 Task: For heading Use Spectral with blue  colour & bold.  font size for heading22,  'Change the font style of data to'Spectral and font size to 14,  Change the alignment of both headline & data to Align left In the sheet  CashFlow logbookbook
Action: Mouse moved to (37, 148)
Screenshot: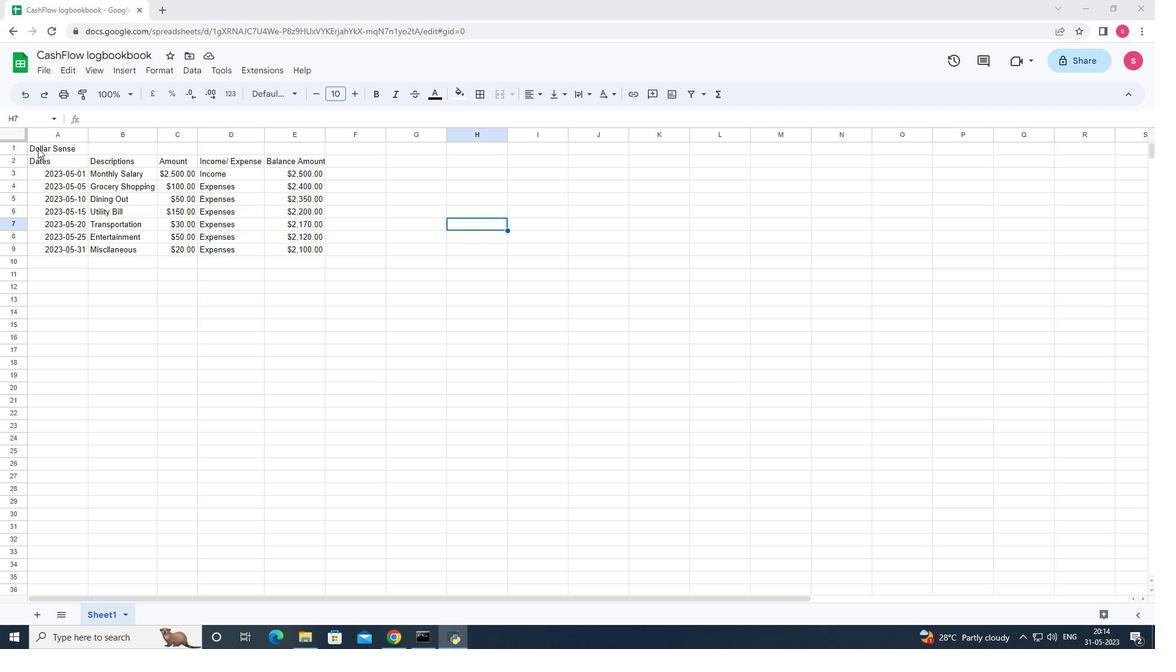 
Action: Mouse pressed left at (37, 148)
Screenshot: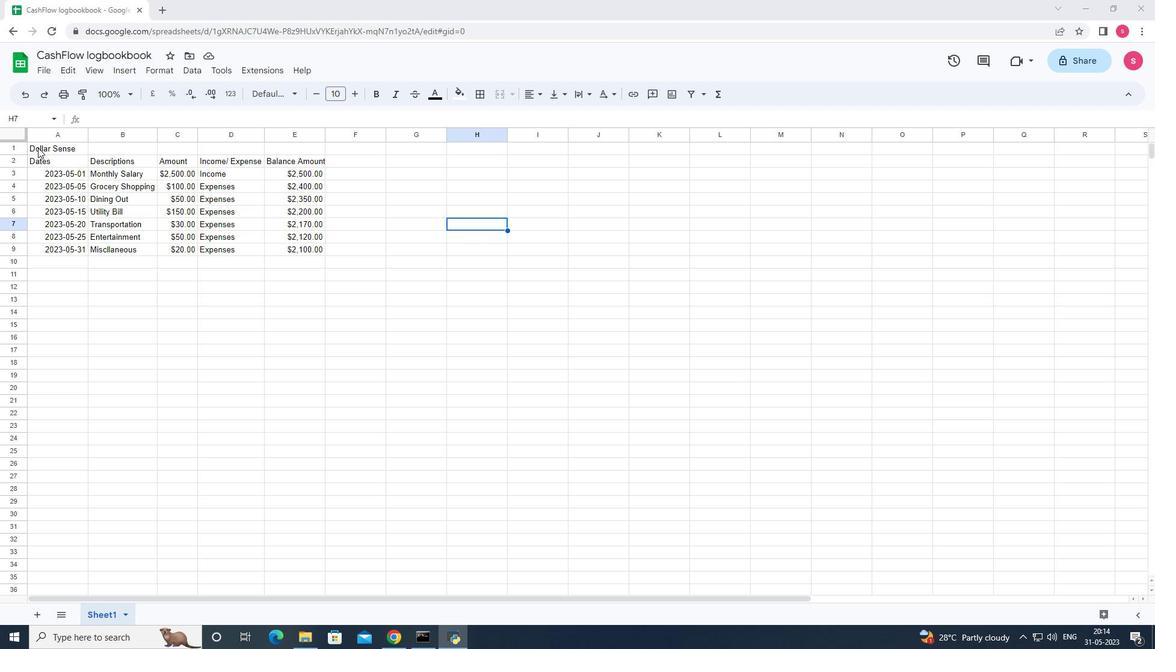 
Action: Mouse moved to (278, 95)
Screenshot: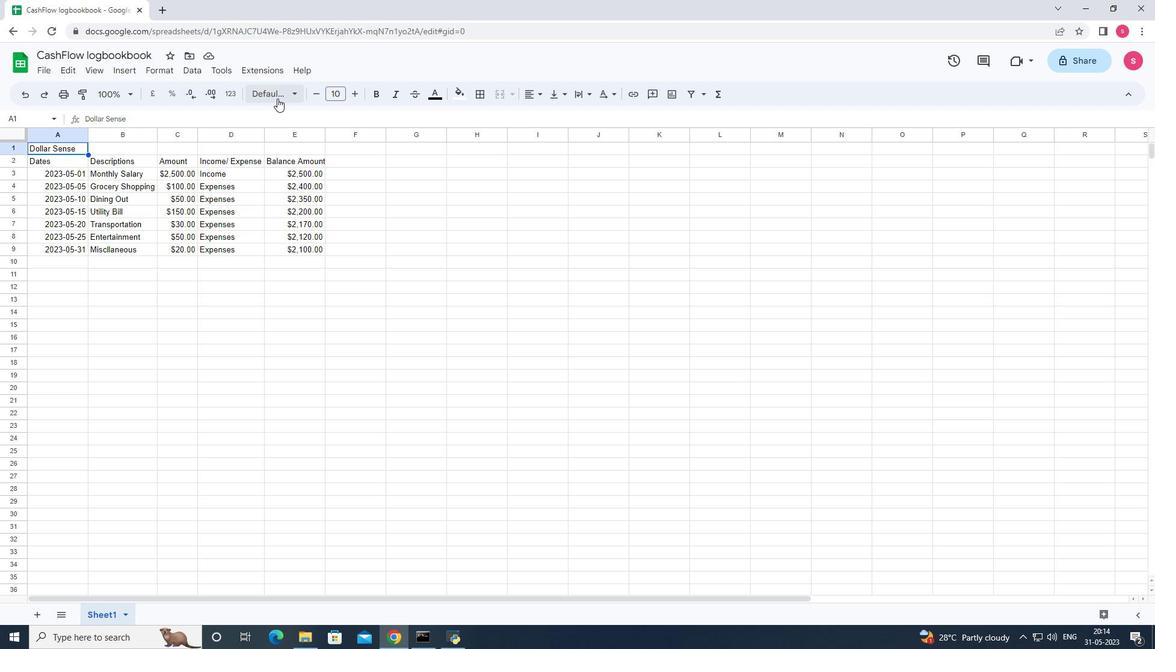 
Action: Mouse pressed left at (278, 95)
Screenshot: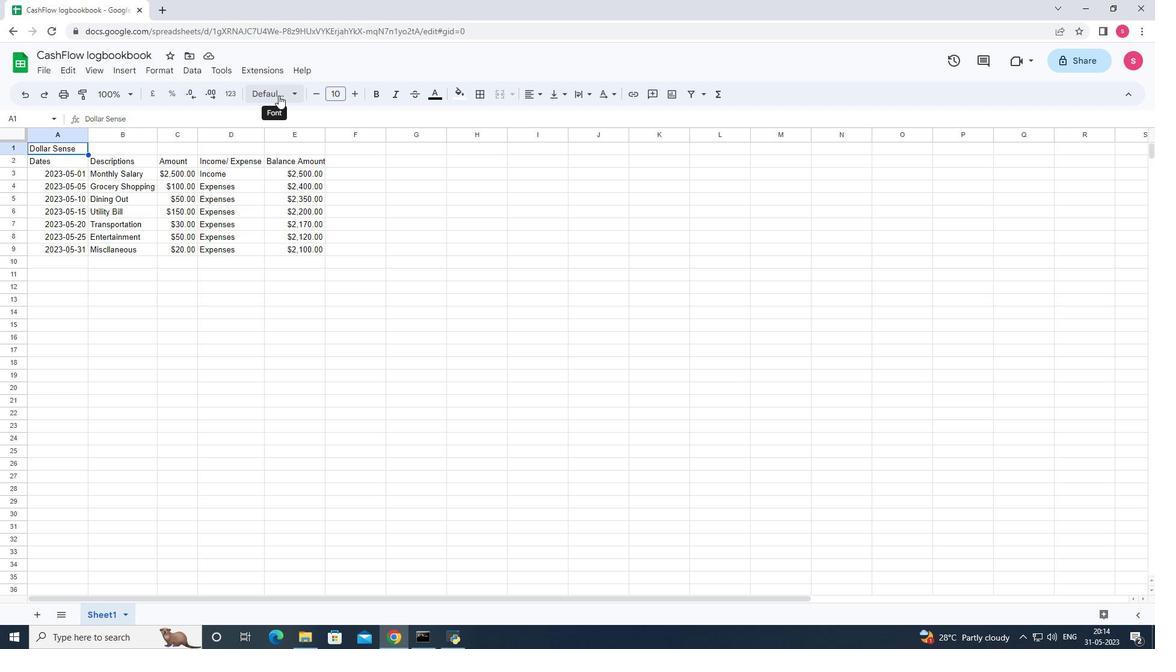 
Action: Mouse moved to (320, 369)
Screenshot: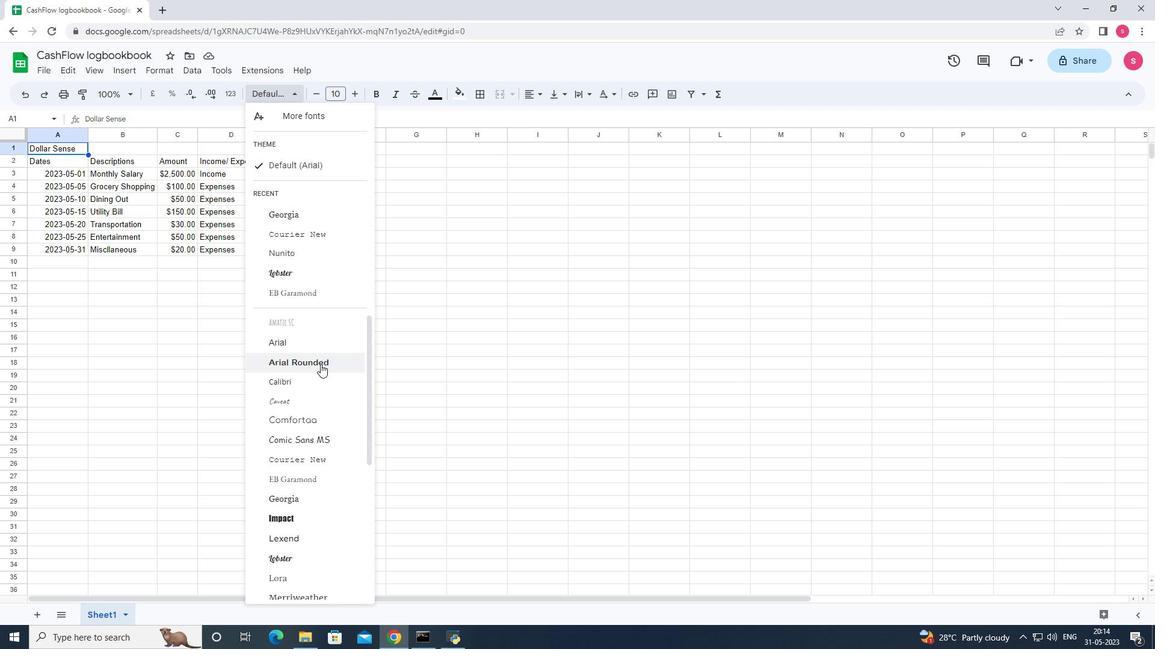 
Action: Mouse scrolled (320, 368) with delta (0, 0)
Screenshot: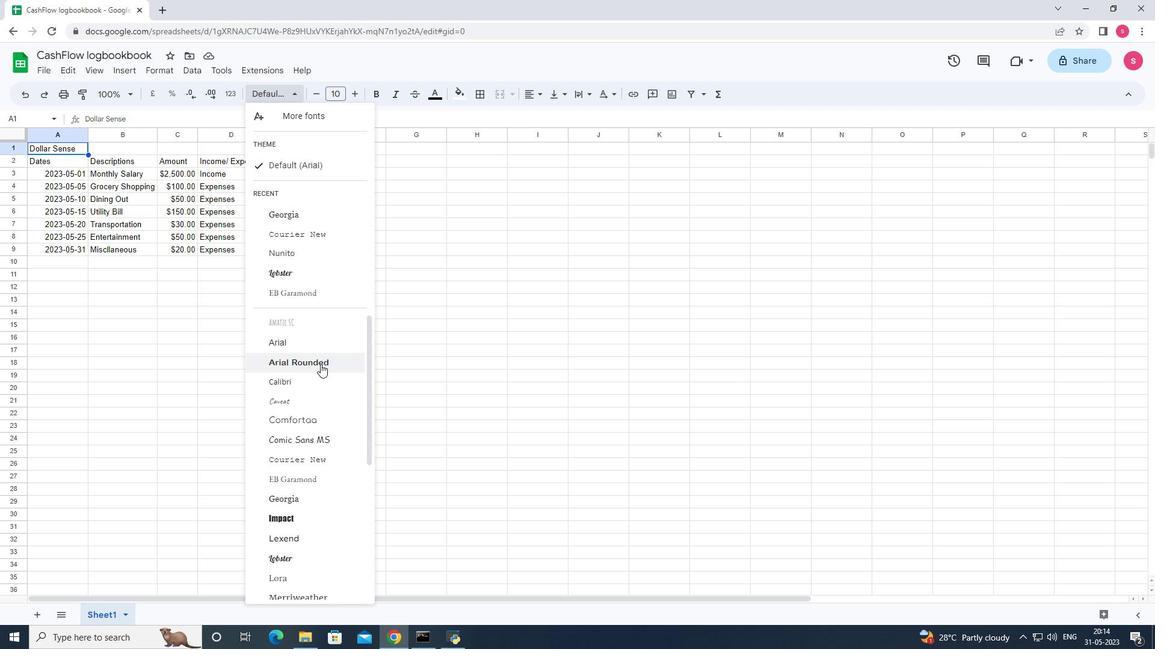 
Action: Mouse moved to (320, 398)
Screenshot: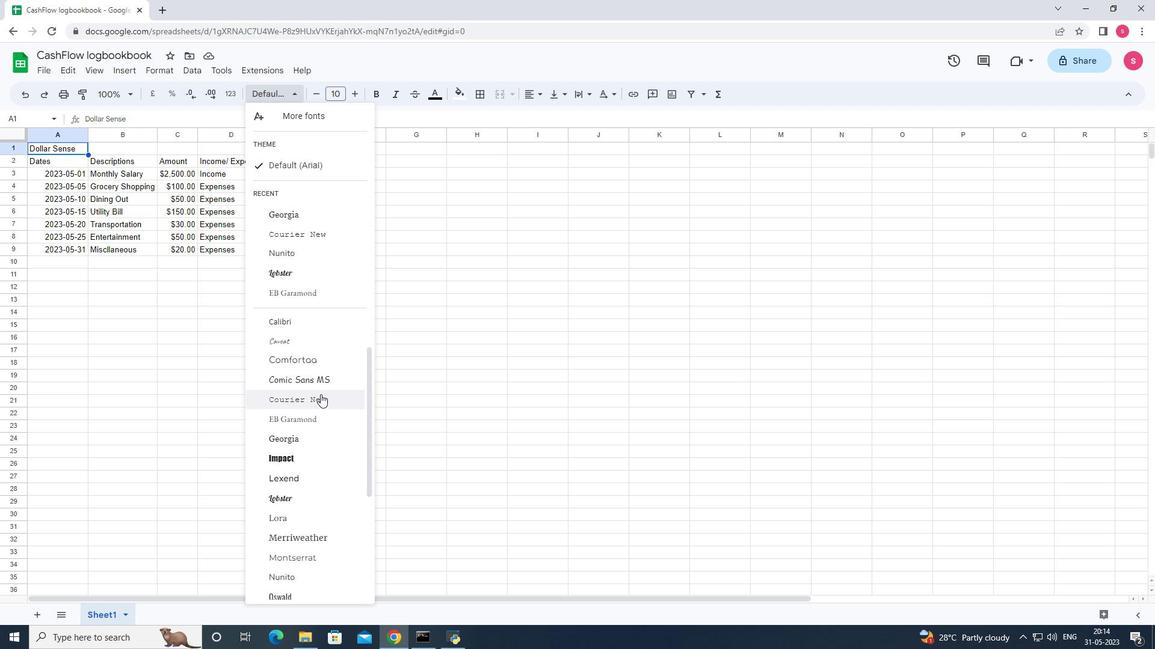 
Action: Mouse scrolled (320, 397) with delta (0, 0)
Screenshot: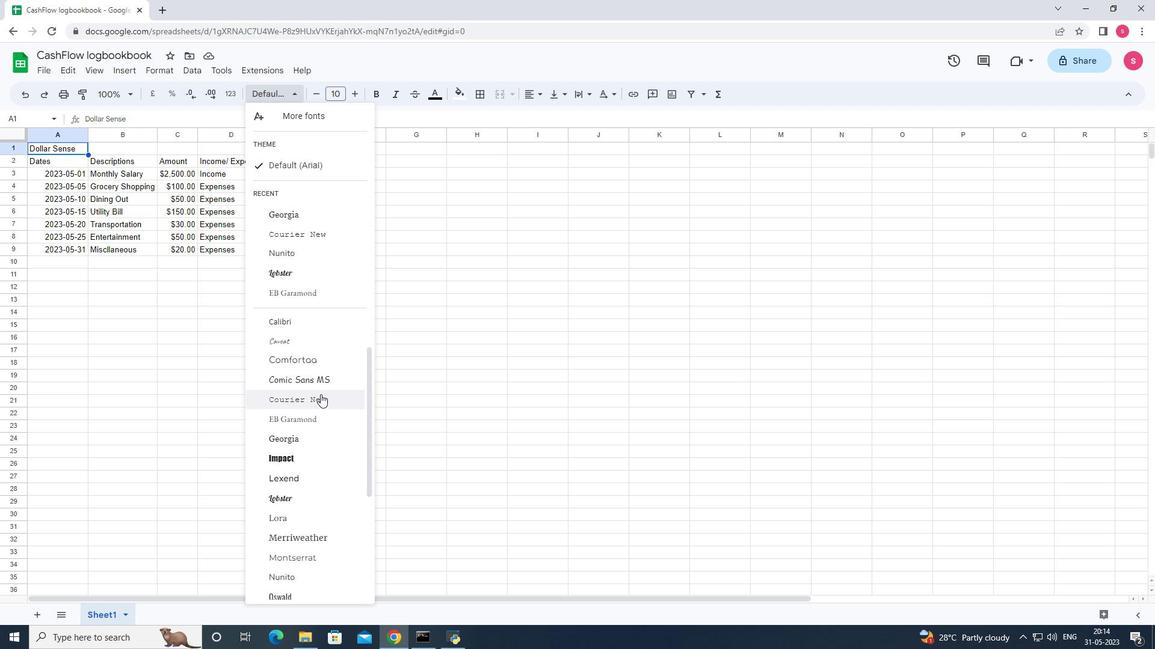 
Action: Mouse moved to (320, 414)
Screenshot: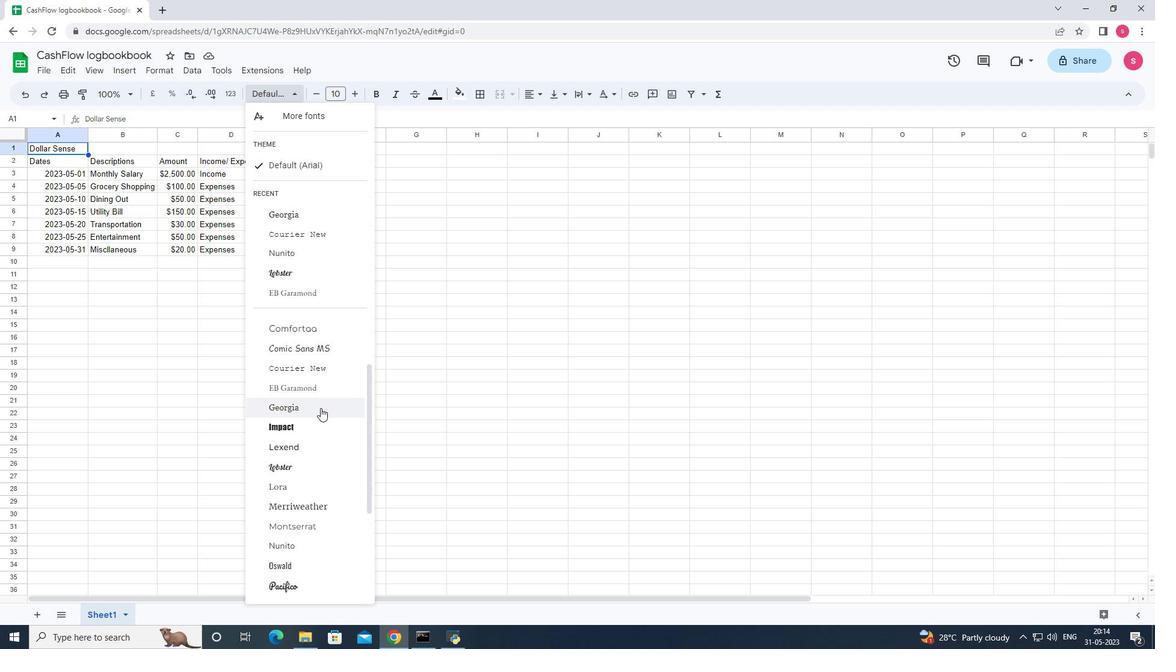 
Action: Mouse scrolled (320, 414) with delta (0, 0)
Screenshot: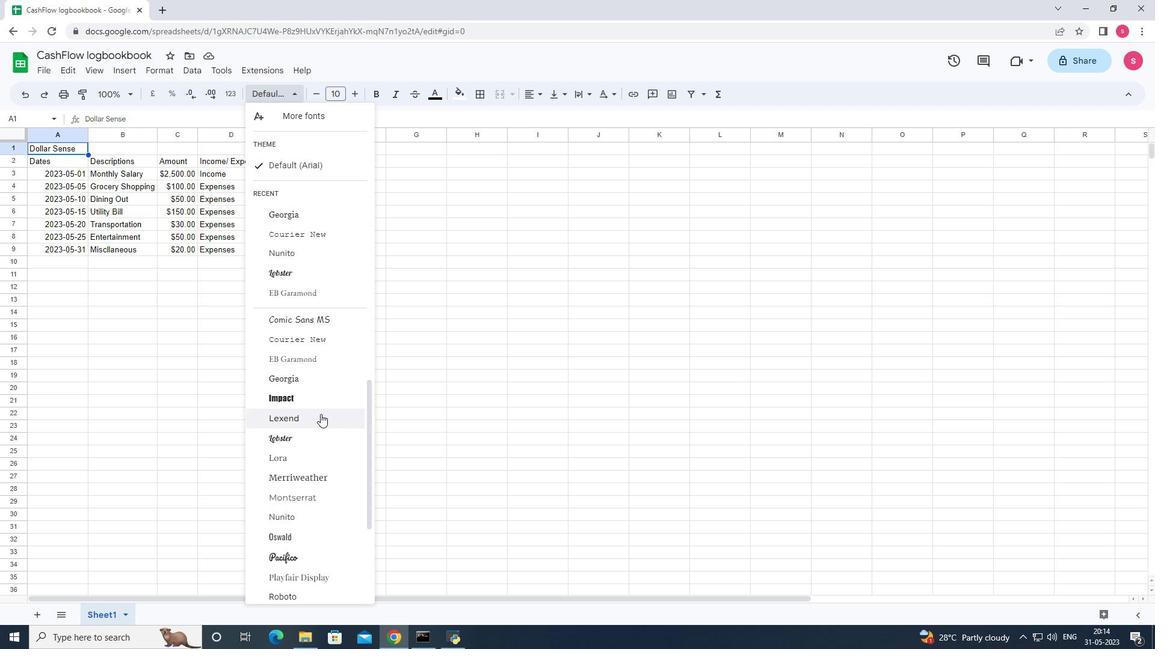 
Action: Mouse scrolled (320, 414) with delta (0, 0)
Screenshot: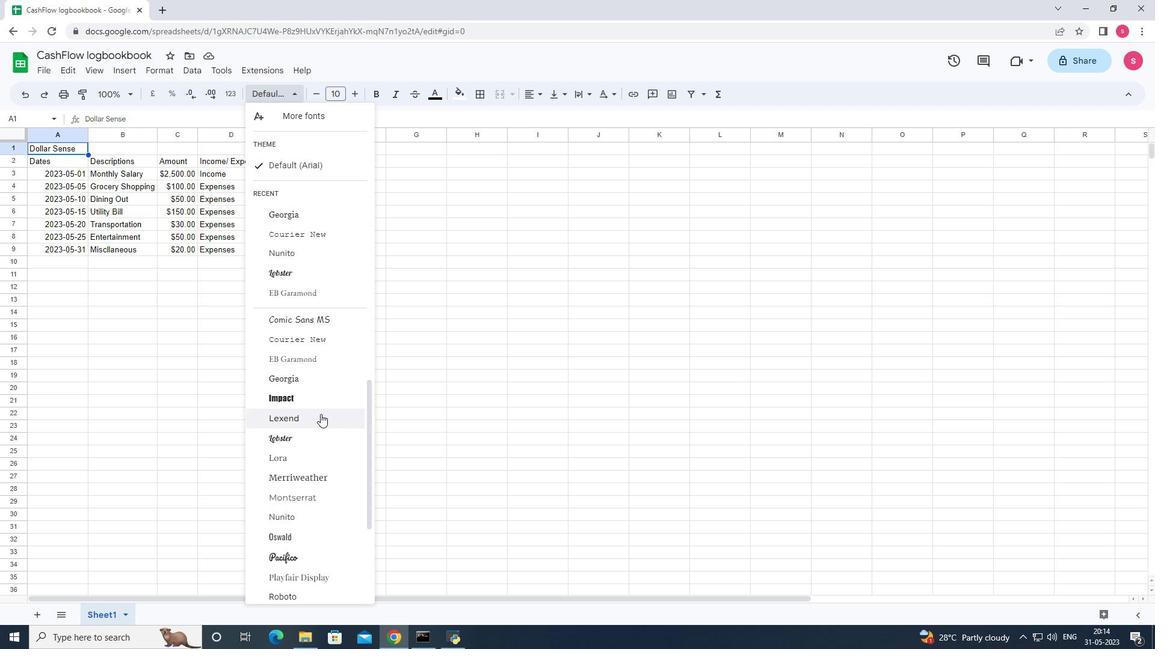 
Action: Mouse moved to (320, 414)
Screenshot: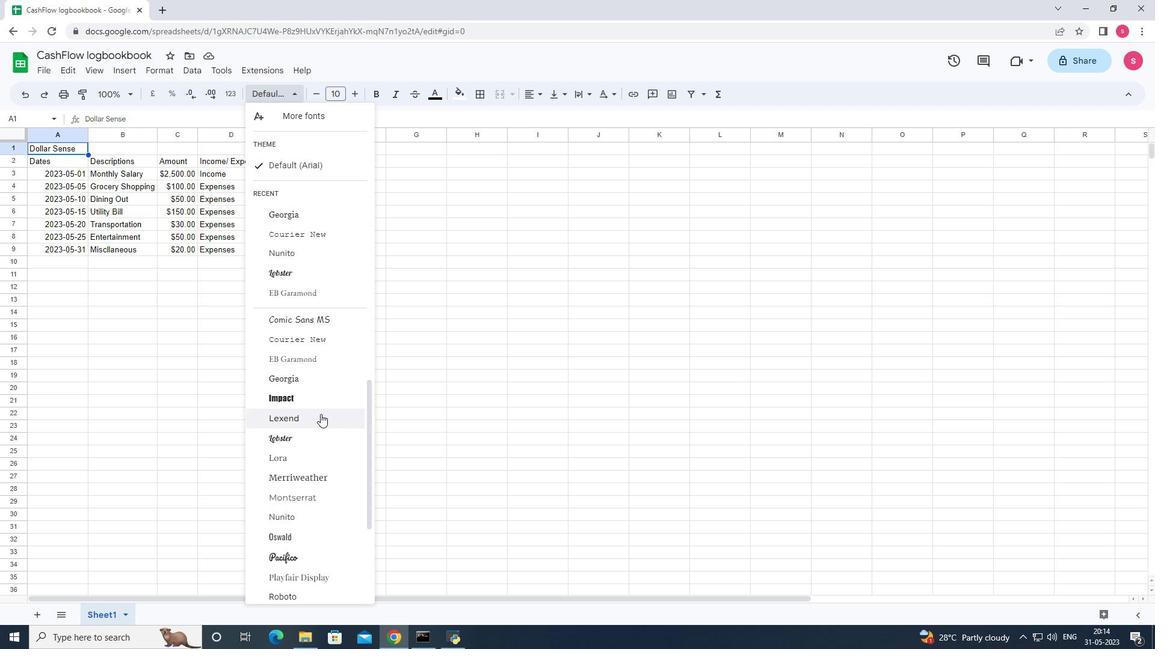 
Action: Mouse scrolled (320, 414) with delta (0, 0)
Screenshot: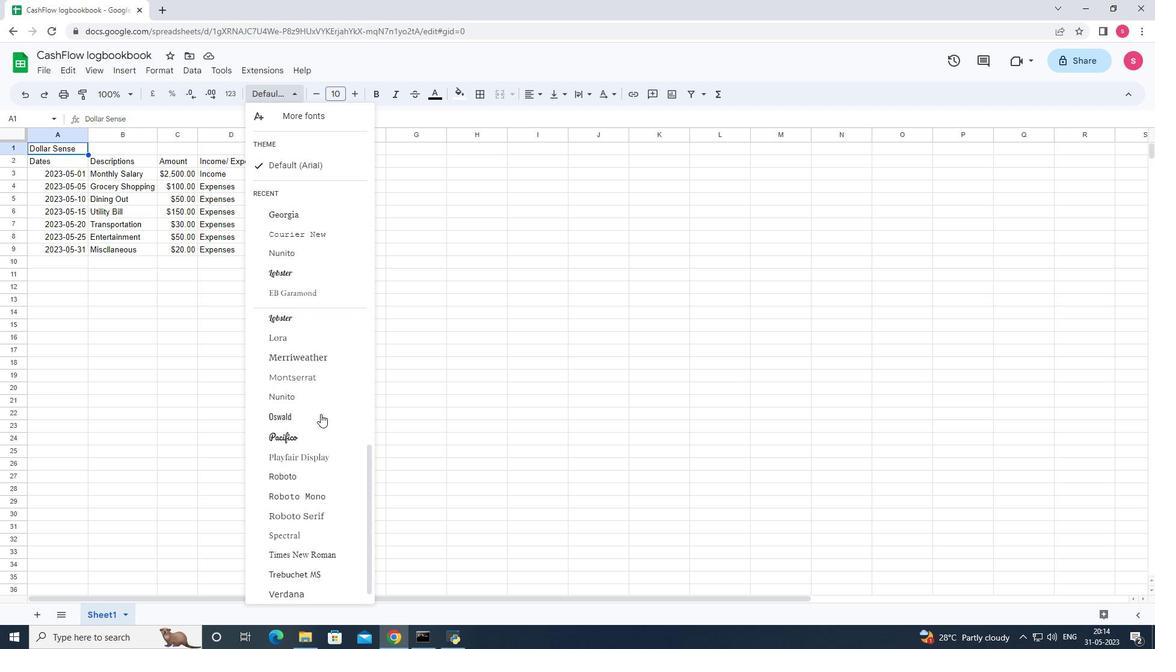
Action: Mouse moved to (302, 533)
Screenshot: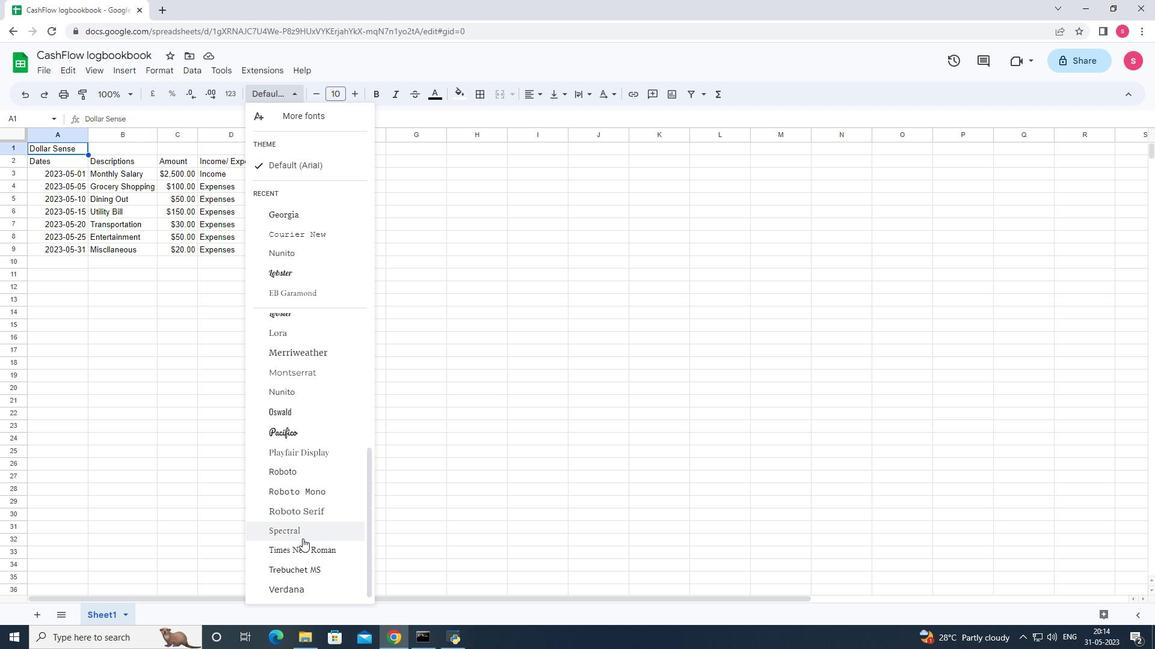 
Action: Mouse pressed left at (302, 533)
Screenshot: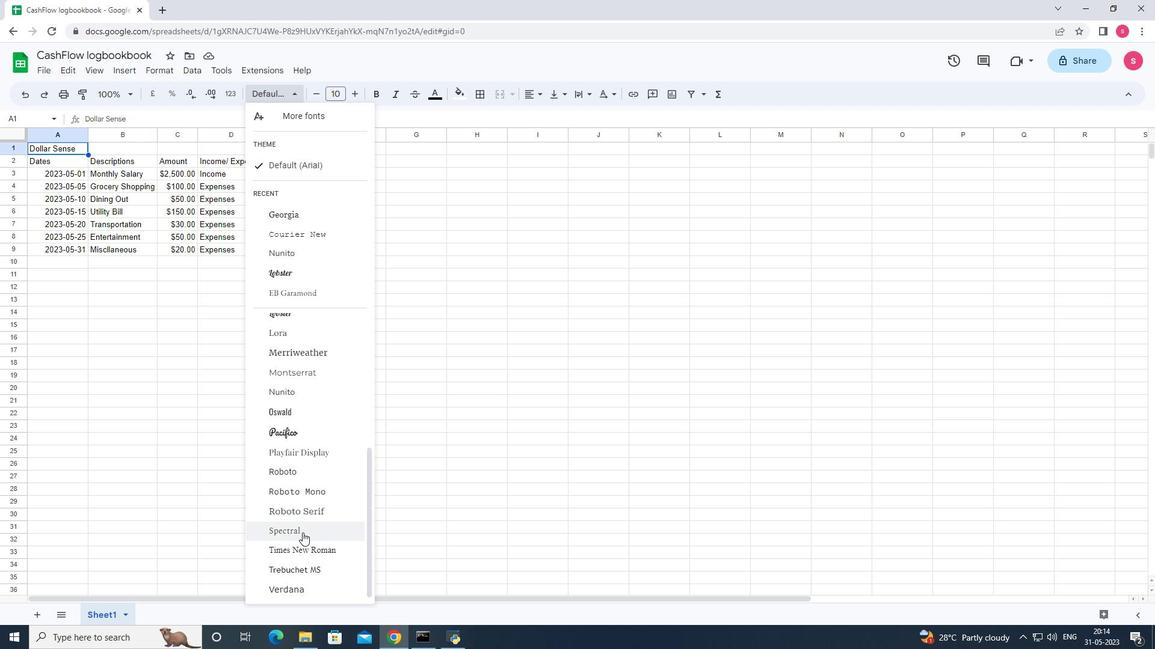 
Action: Mouse moved to (436, 100)
Screenshot: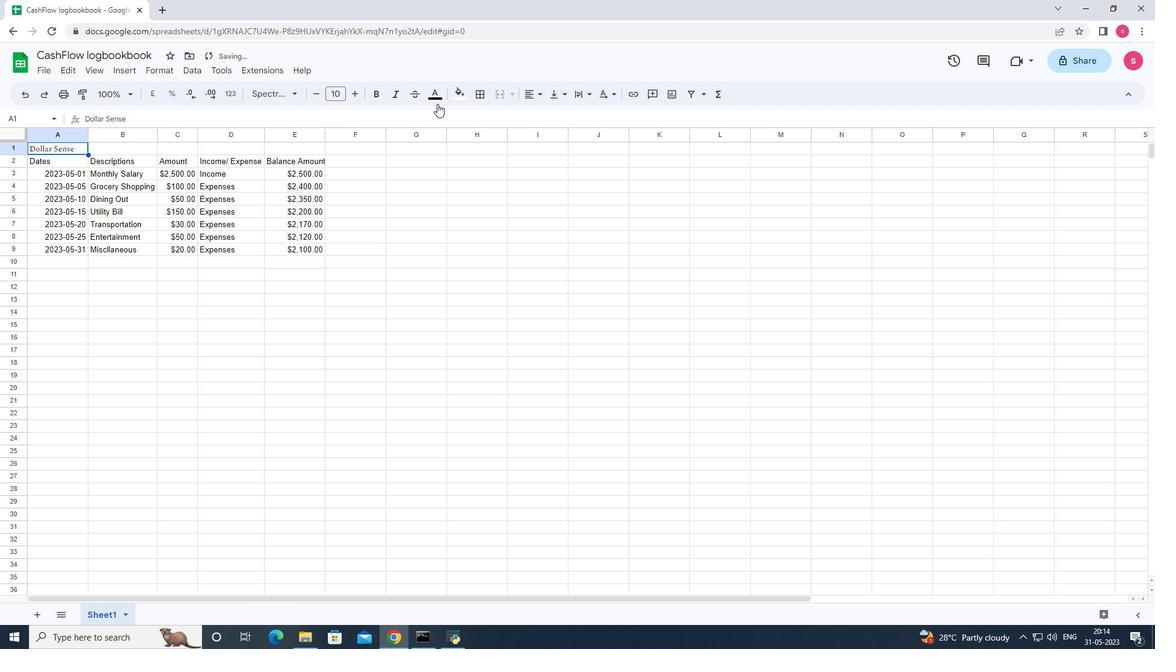 
Action: Mouse pressed left at (436, 100)
Screenshot: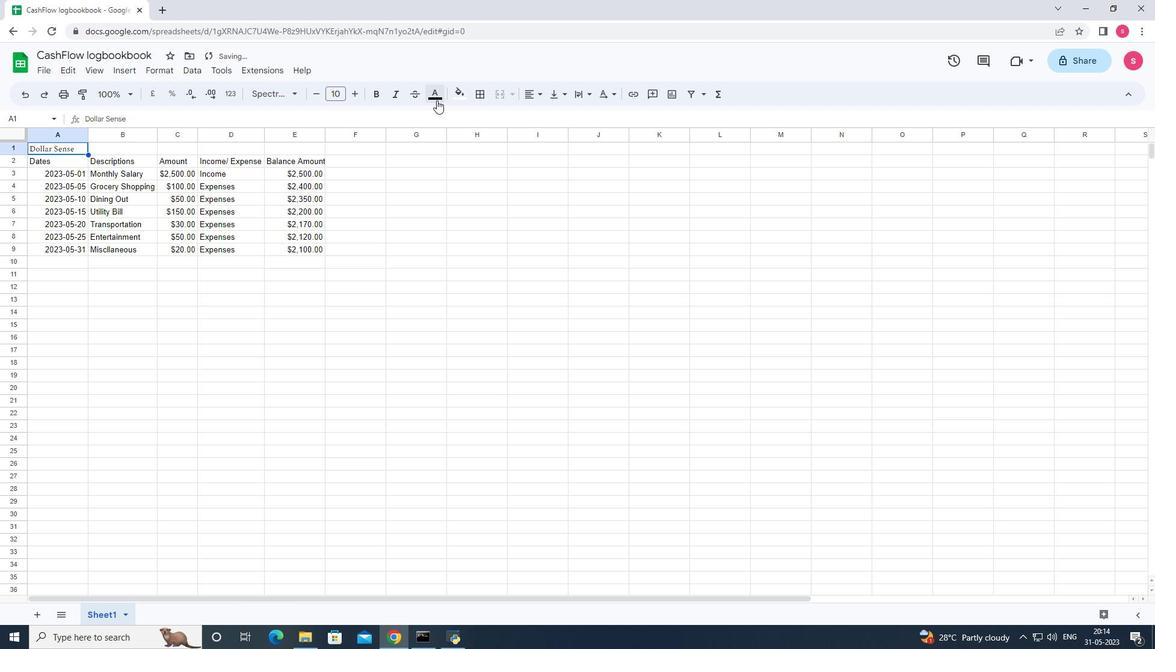 
Action: Mouse moved to (527, 148)
Screenshot: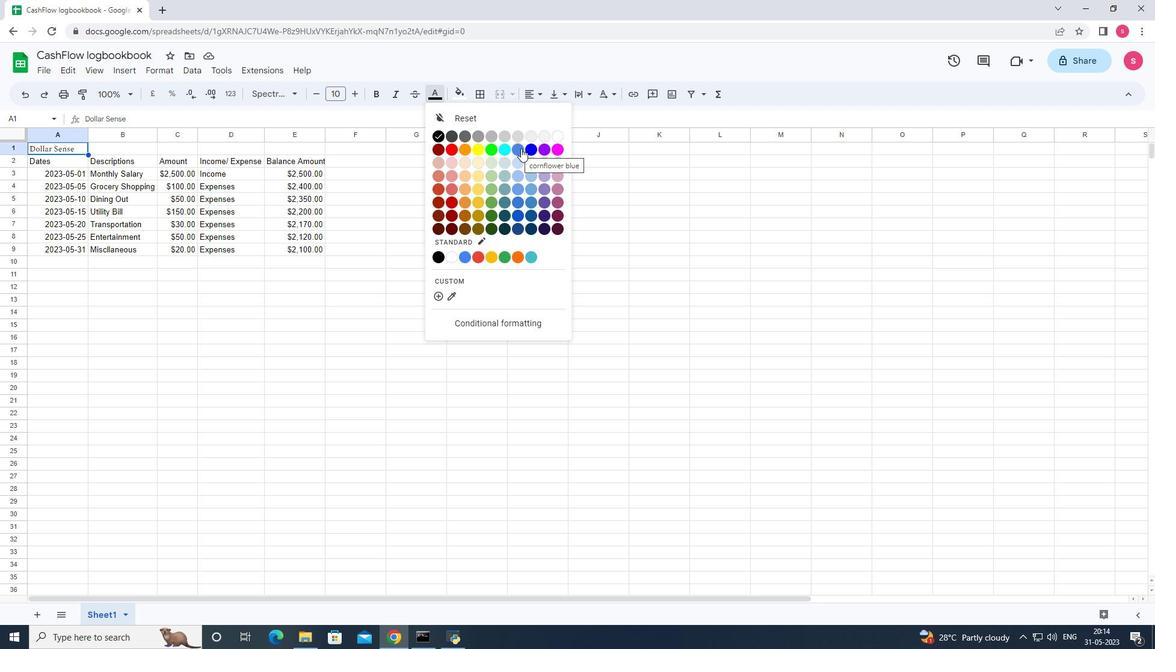 
Action: Mouse pressed left at (527, 148)
Screenshot: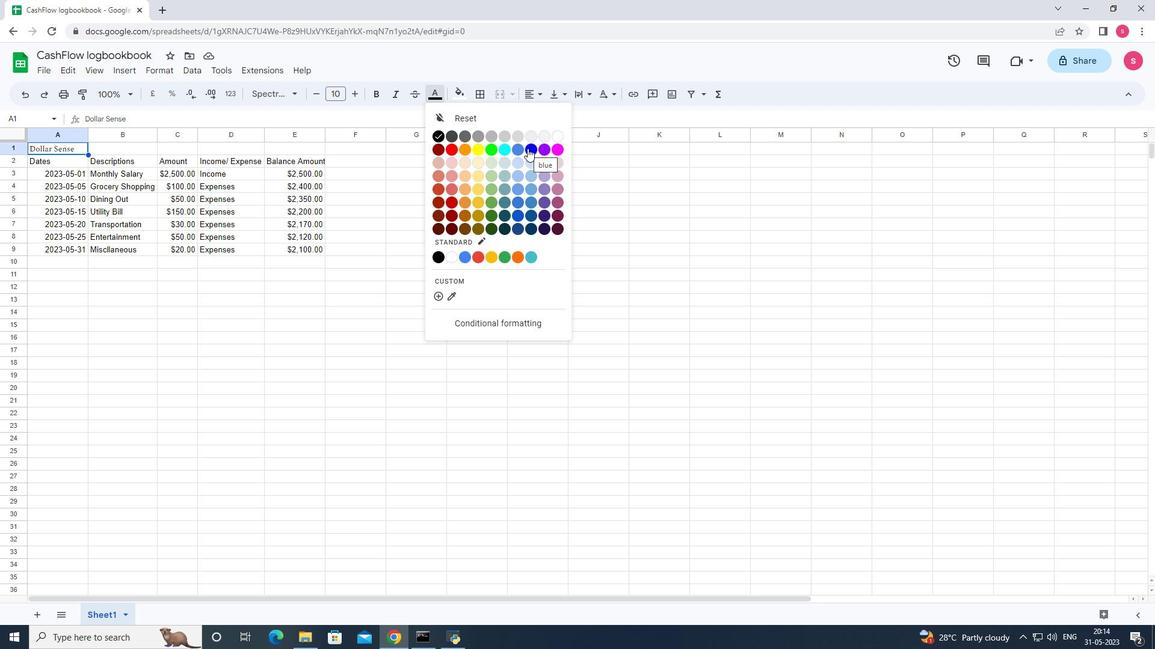 
Action: Mouse moved to (163, 73)
Screenshot: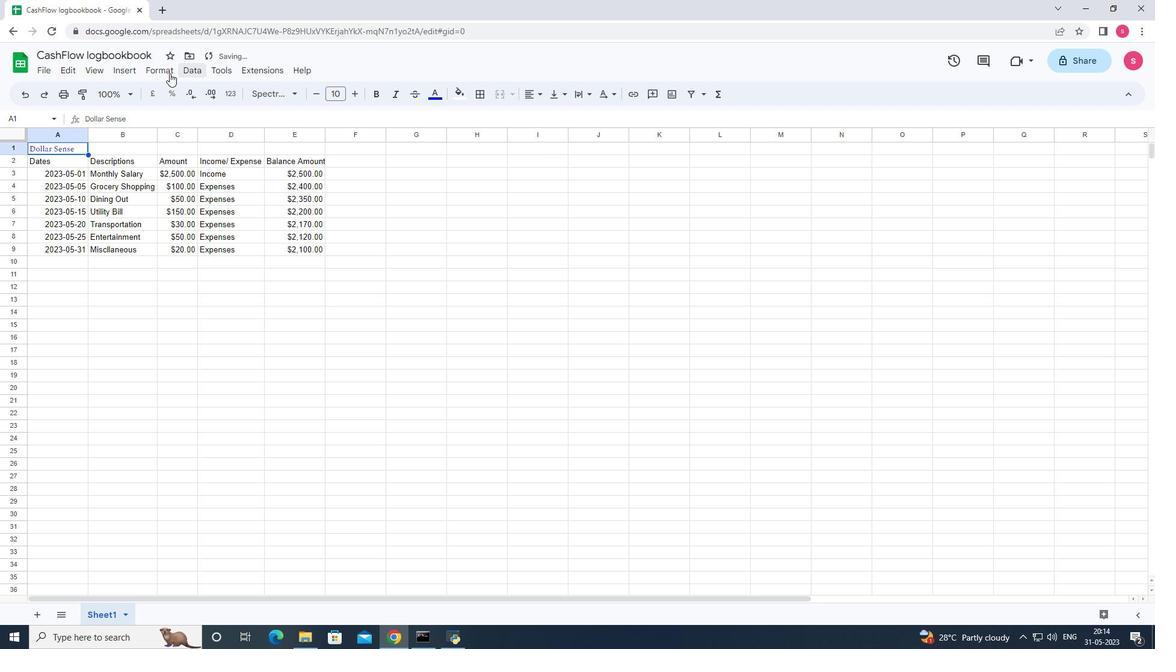 
Action: Mouse pressed left at (163, 73)
Screenshot: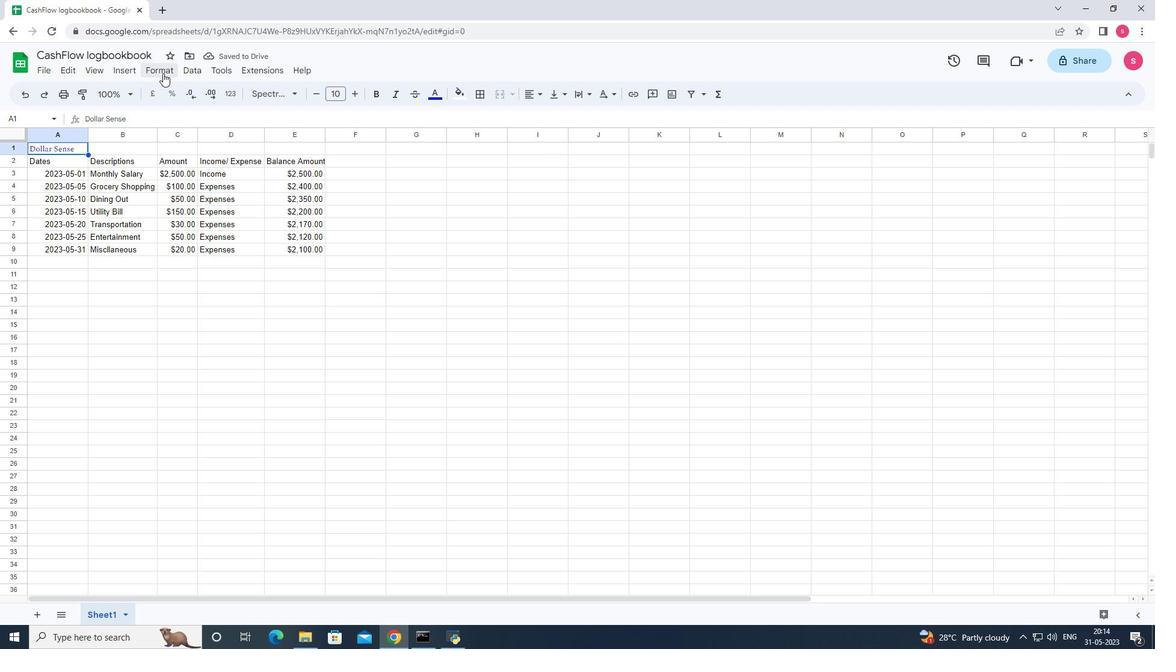 
Action: Mouse moved to (176, 137)
Screenshot: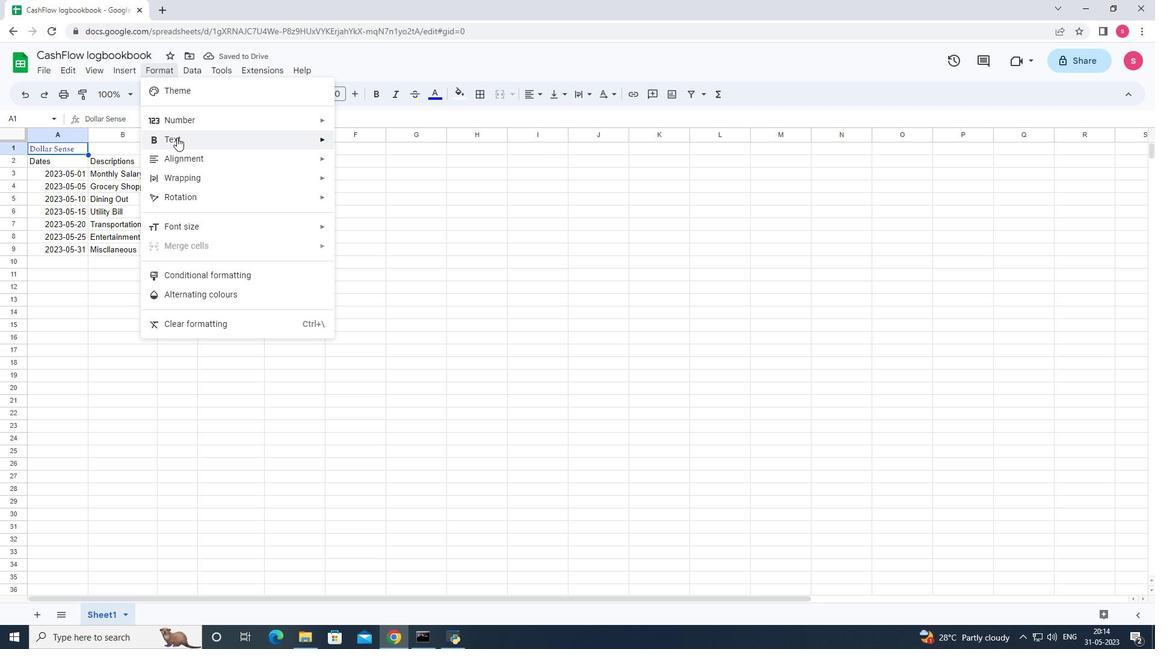 
Action: Mouse pressed left at (176, 137)
Screenshot: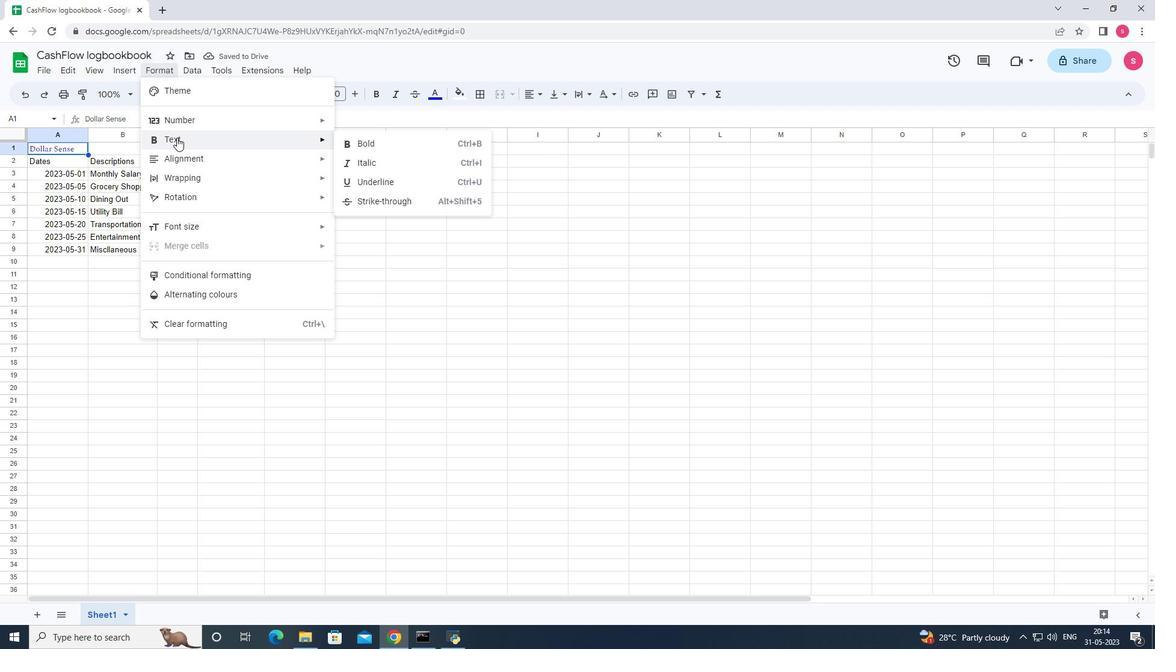 
Action: Mouse moved to (377, 136)
Screenshot: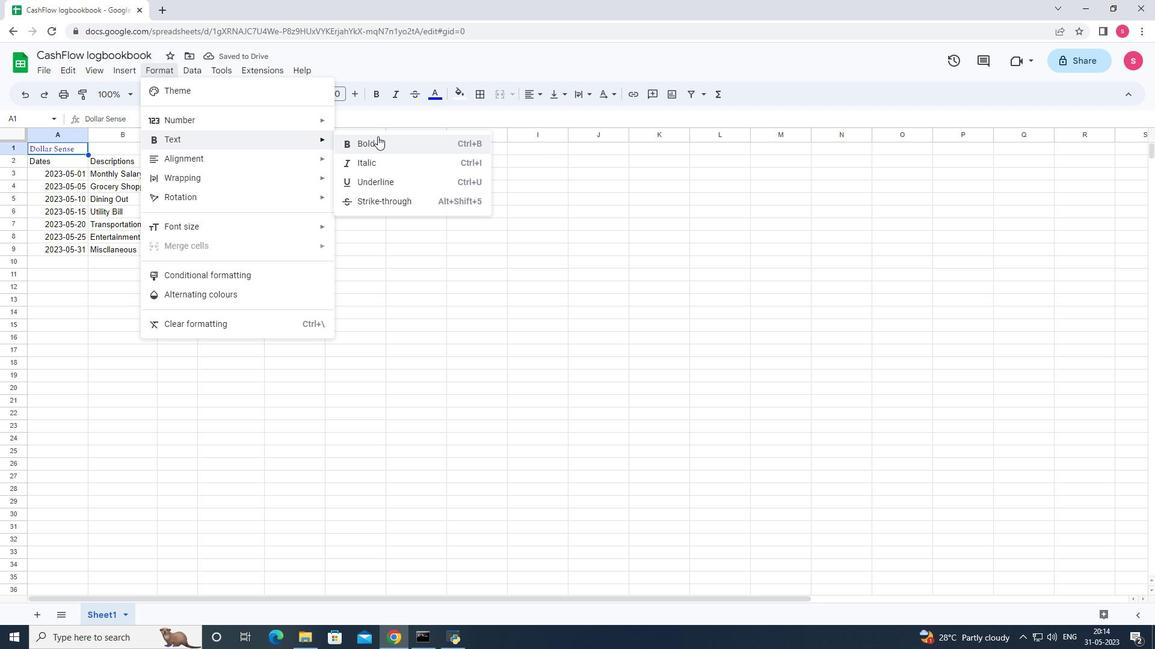 
Action: Mouse pressed left at (377, 136)
Screenshot: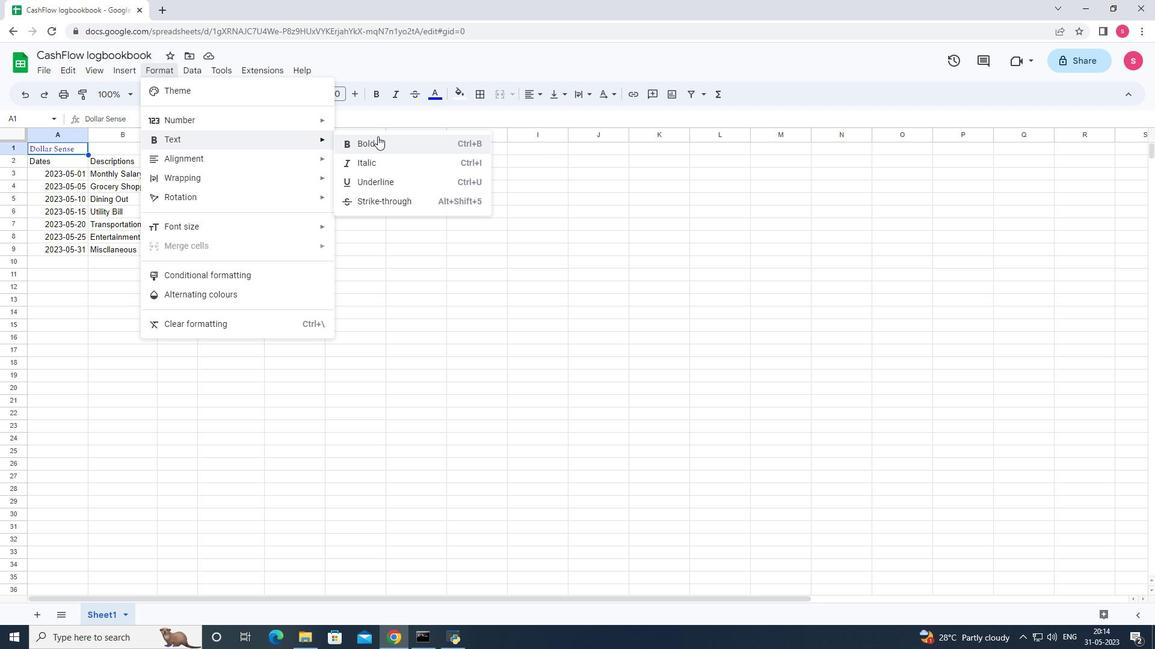 
Action: Mouse moved to (355, 96)
Screenshot: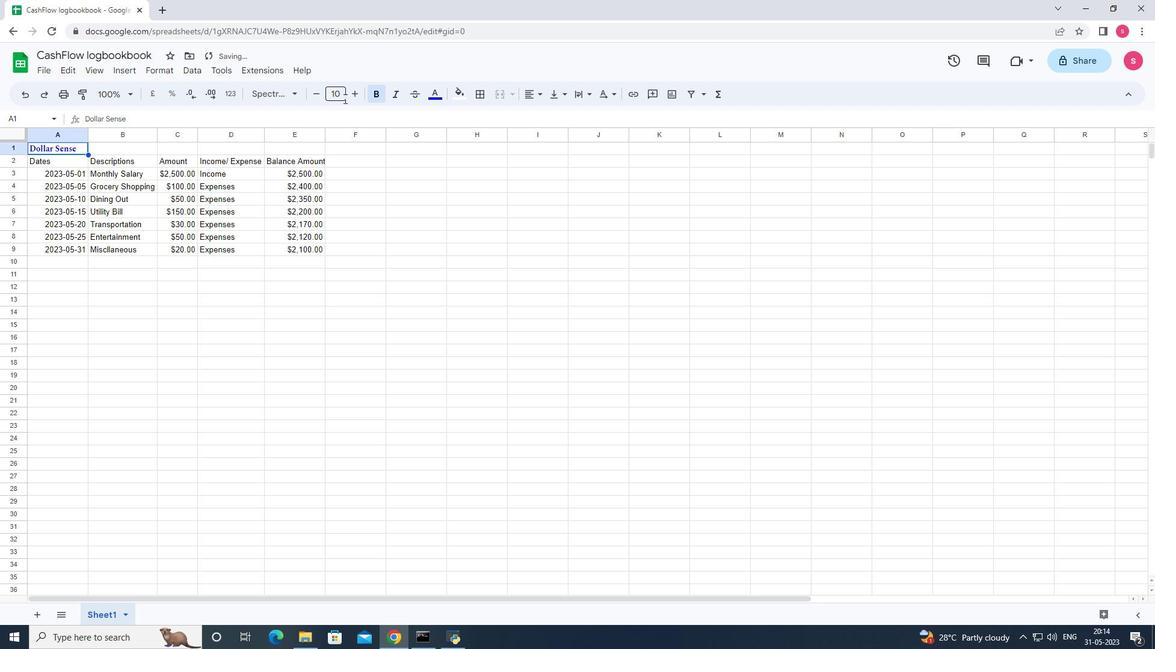 
Action: Mouse pressed left at (355, 96)
Screenshot: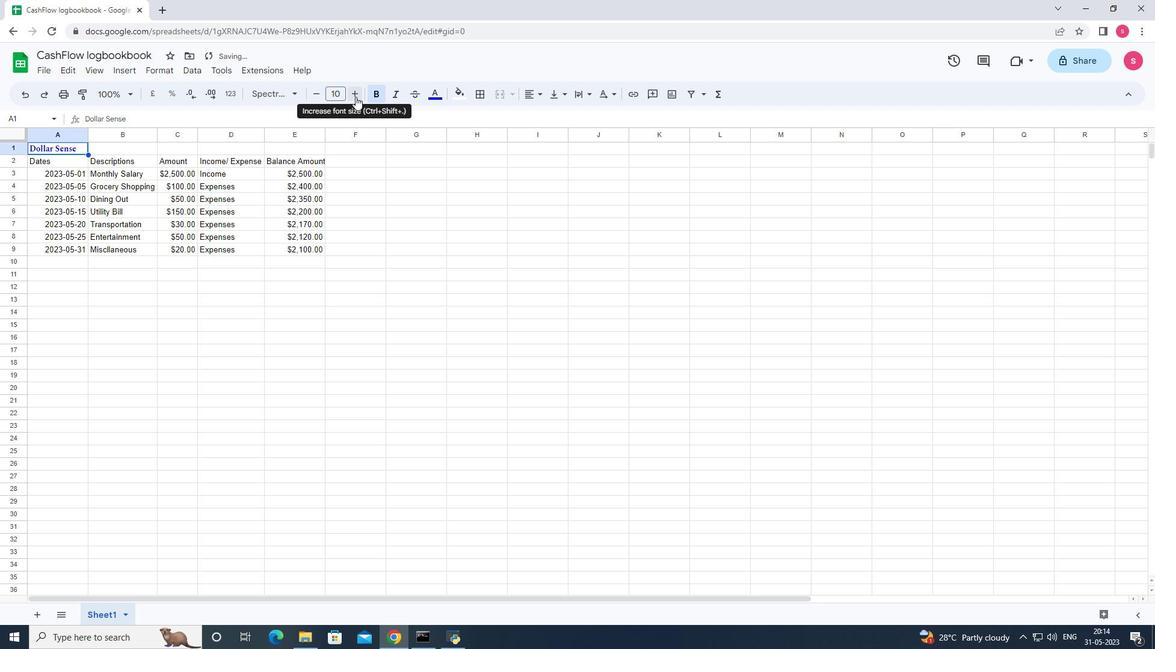 
Action: Mouse pressed left at (355, 96)
Screenshot: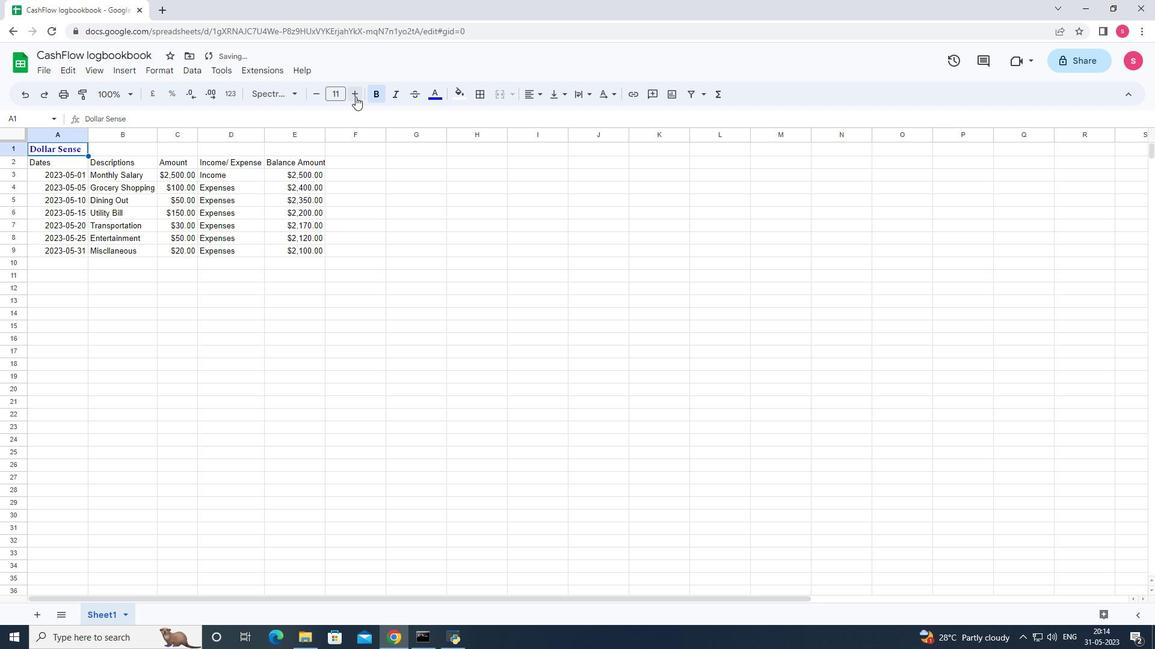 
Action: Mouse pressed left at (355, 96)
Screenshot: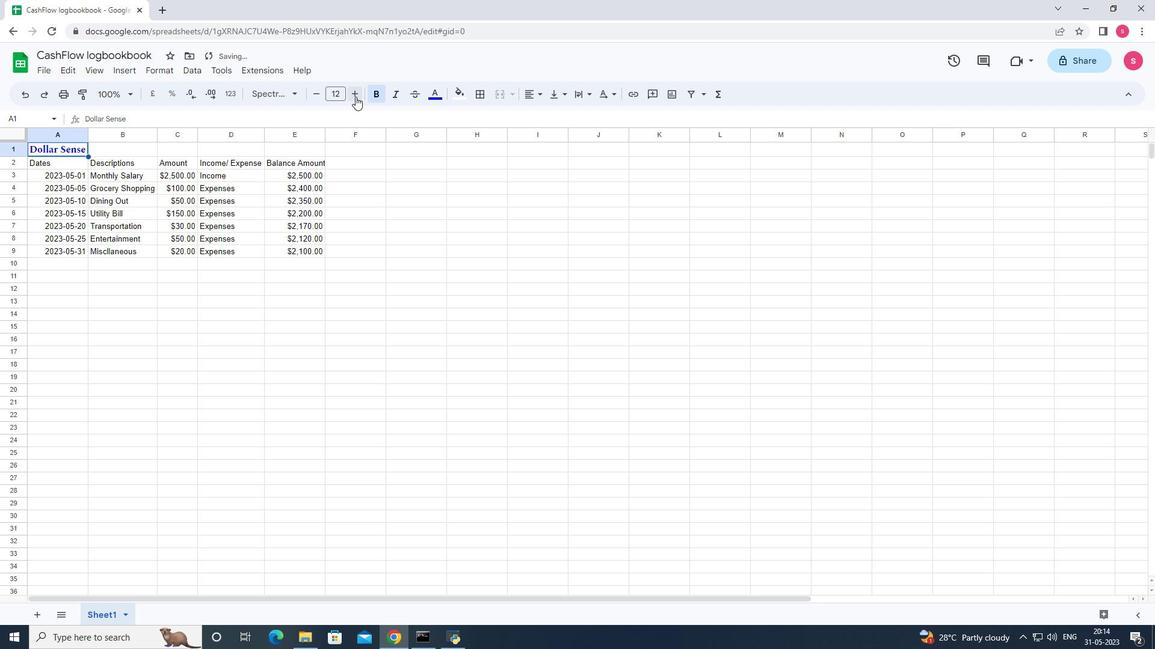 
Action: Mouse pressed left at (355, 96)
Screenshot: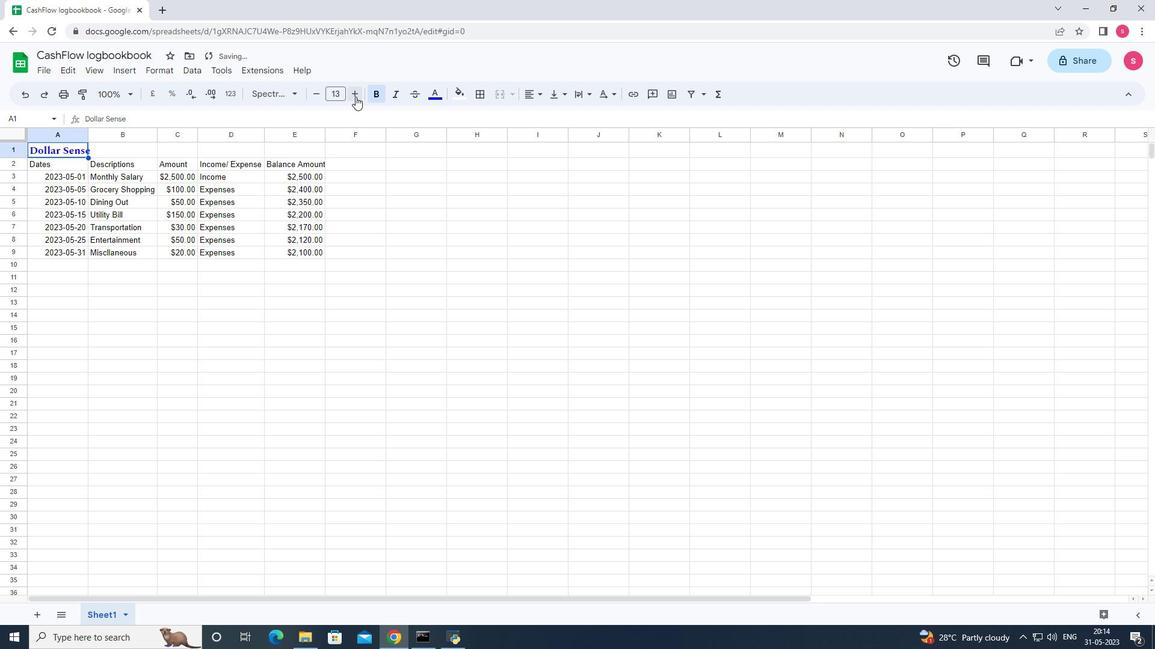
Action: Mouse pressed left at (355, 96)
Screenshot: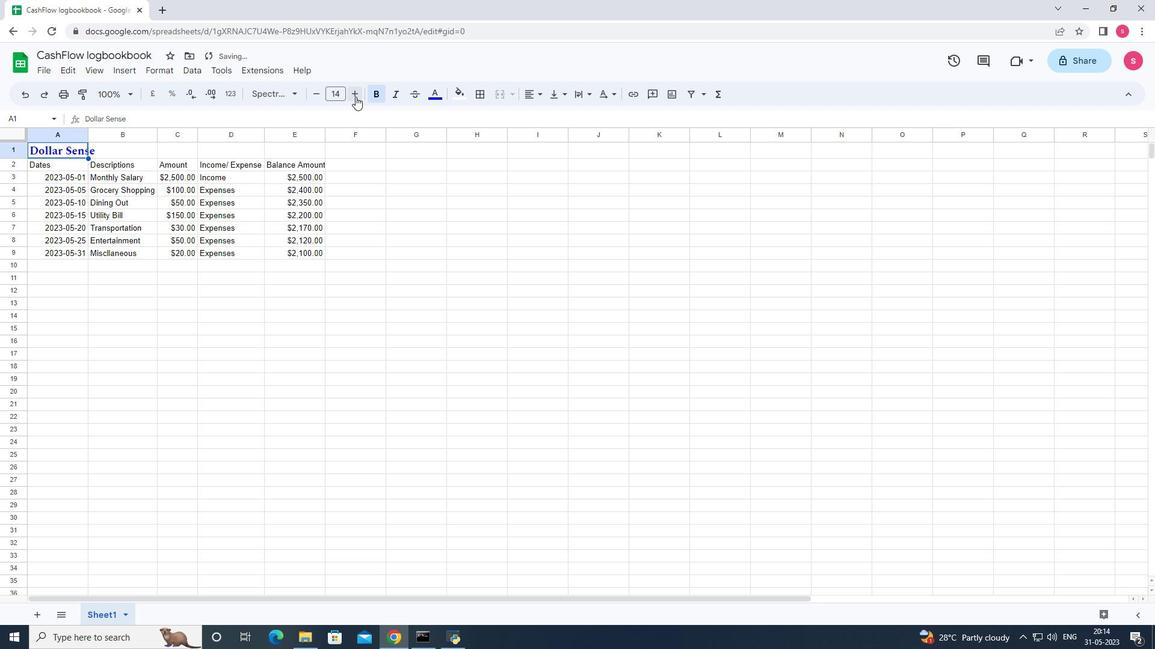 
Action: Mouse pressed left at (355, 96)
Screenshot: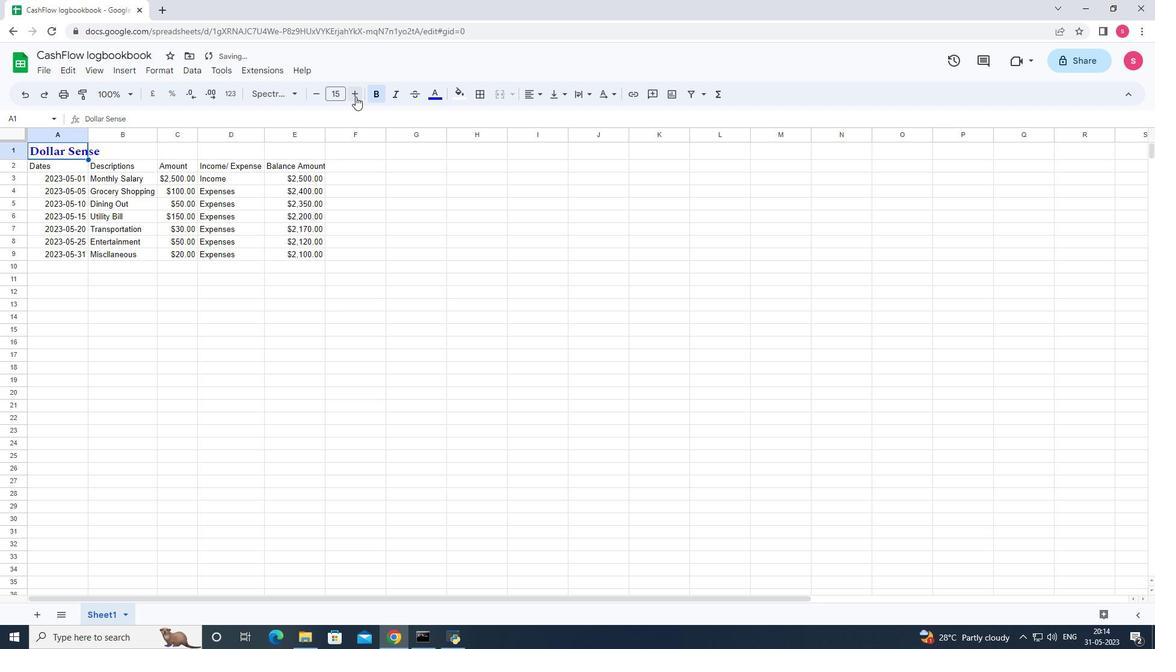 
Action: Mouse pressed left at (355, 96)
Screenshot: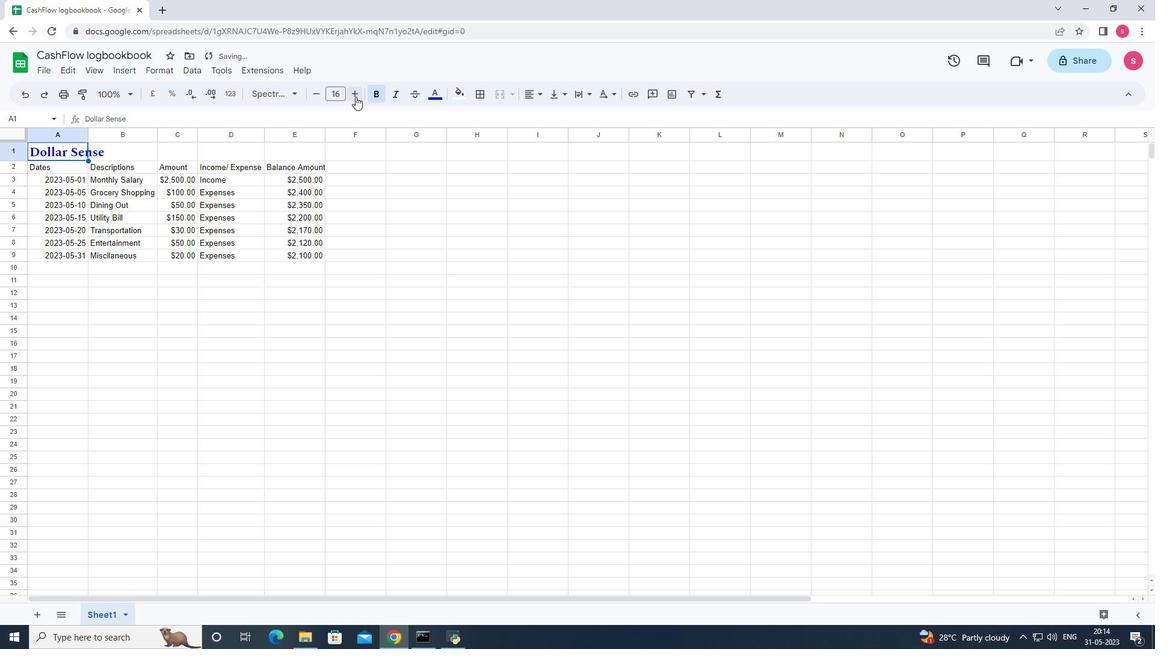 
Action: Mouse pressed left at (355, 96)
Screenshot: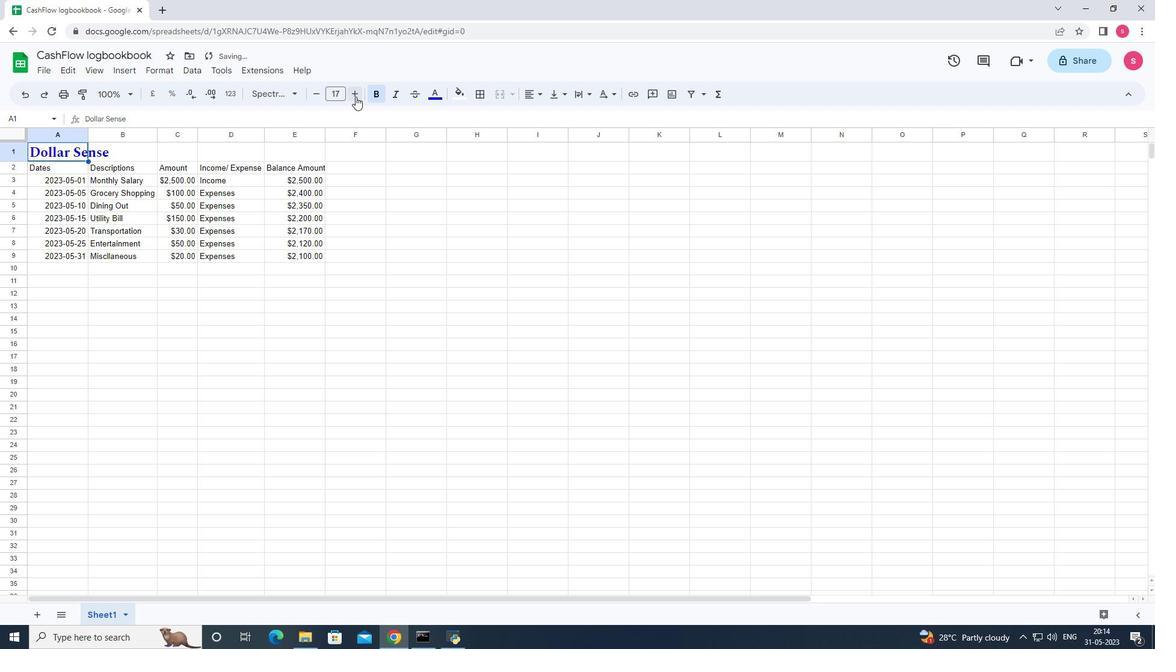 
Action: Mouse pressed left at (355, 96)
Screenshot: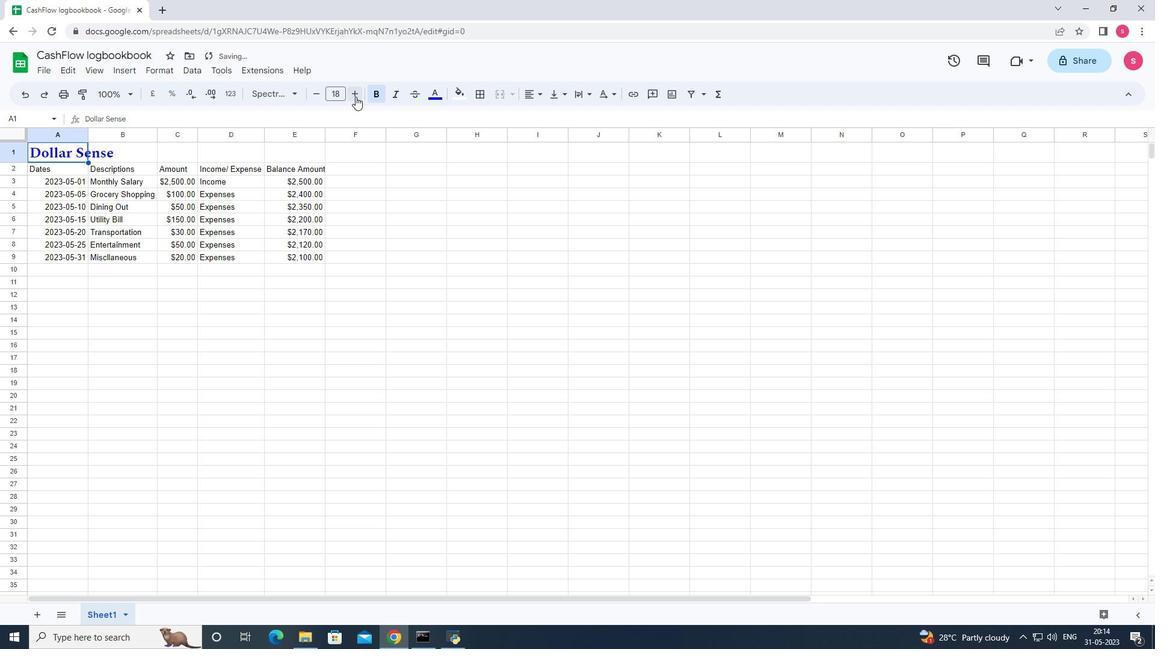 
Action: Mouse pressed left at (355, 96)
Screenshot: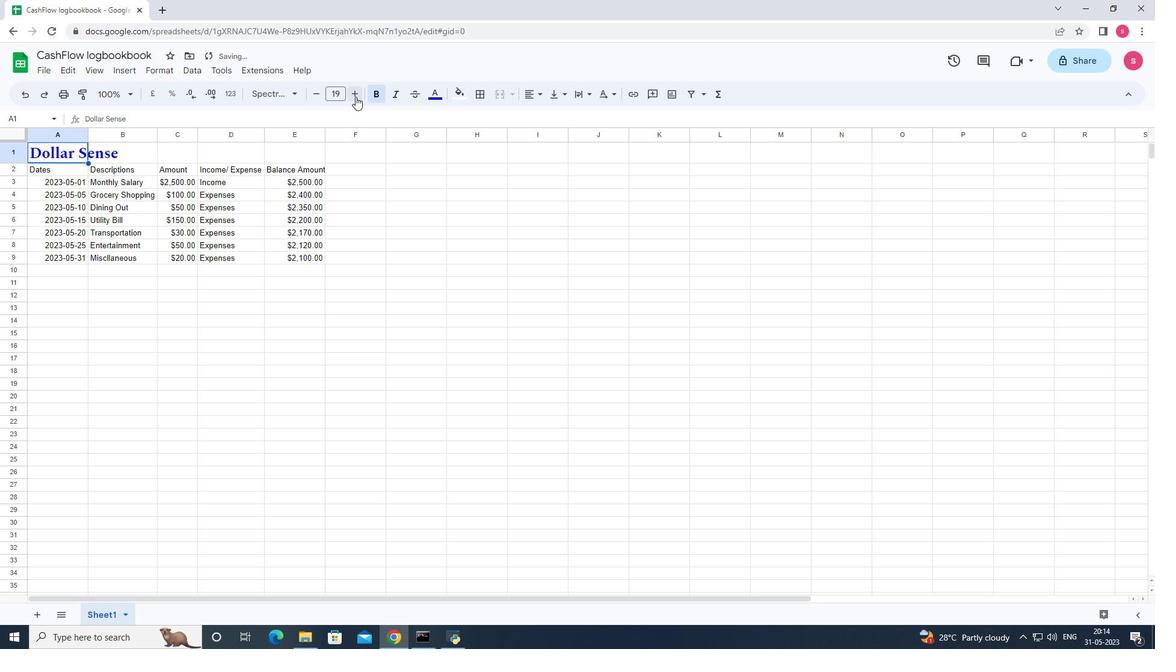 
Action: Mouse pressed left at (355, 96)
Screenshot: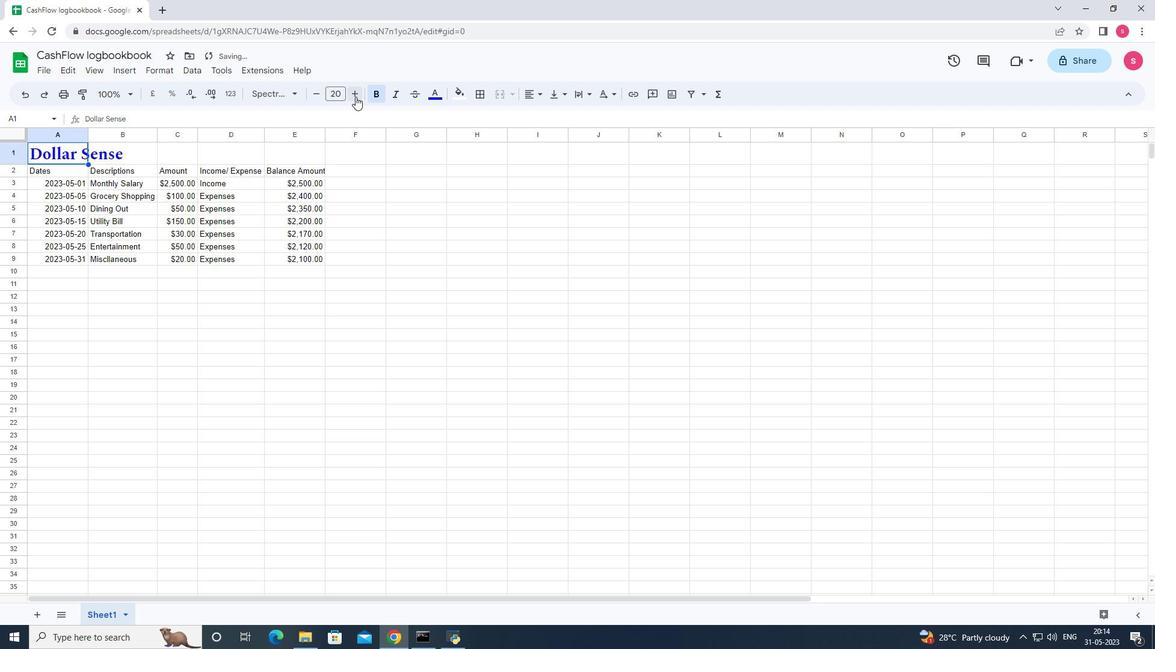 
Action: Mouse pressed left at (355, 96)
Screenshot: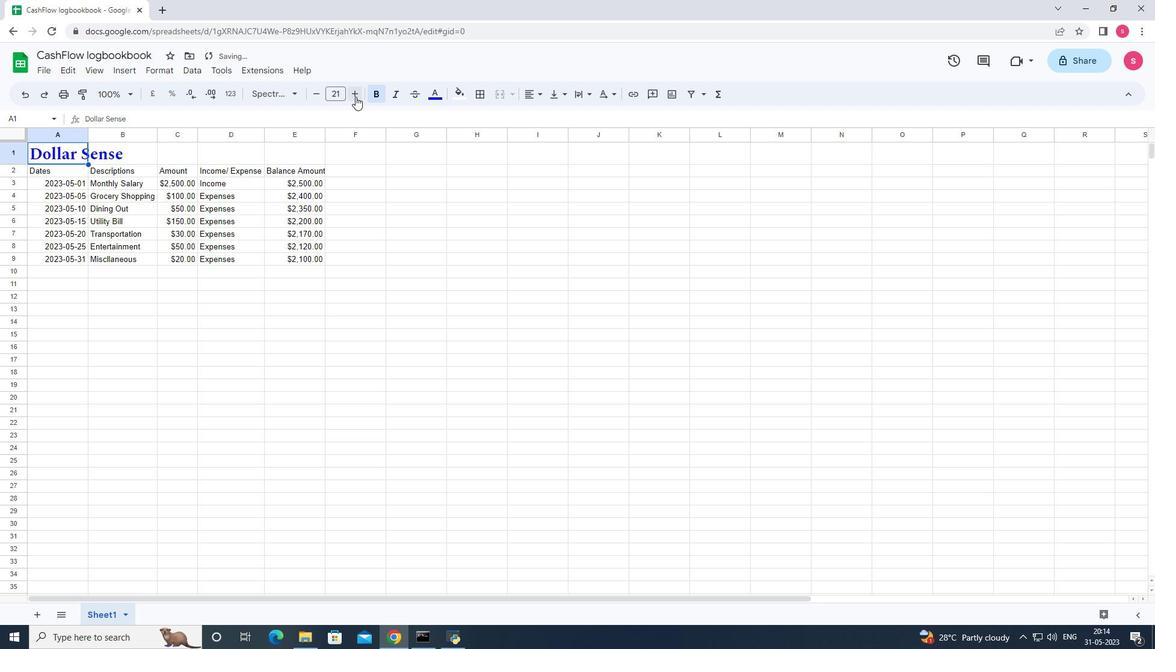 
Action: Mouse moved to (426, 278)
Screenshot: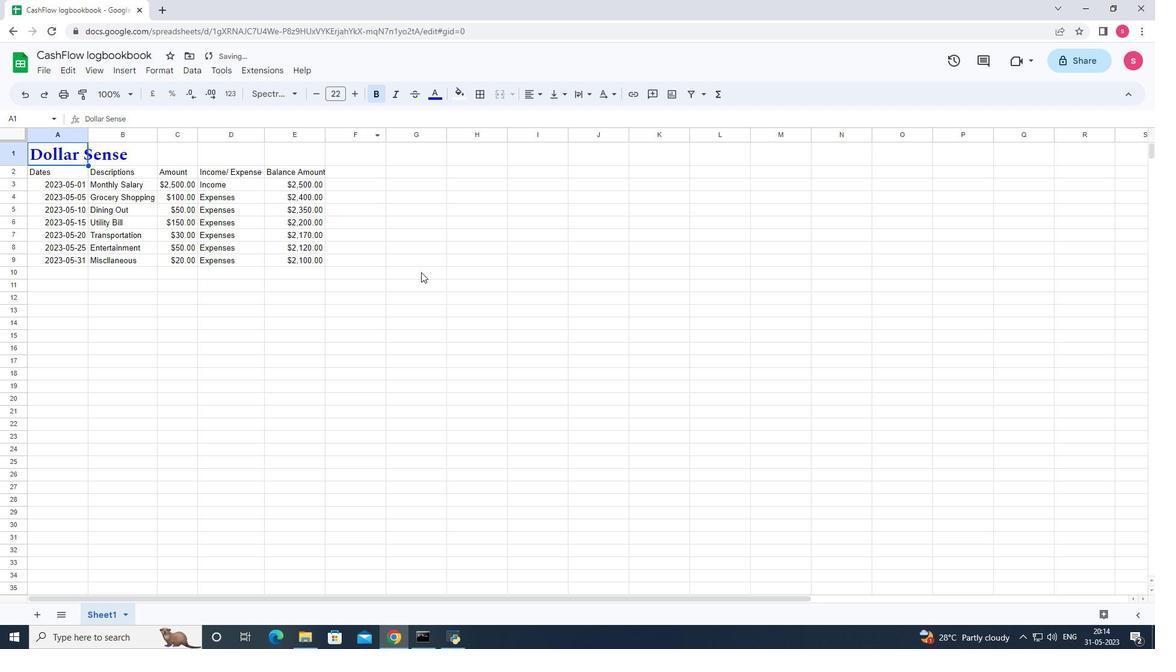 
Action: Mouse pressed left at (426, 278)
Screenshot: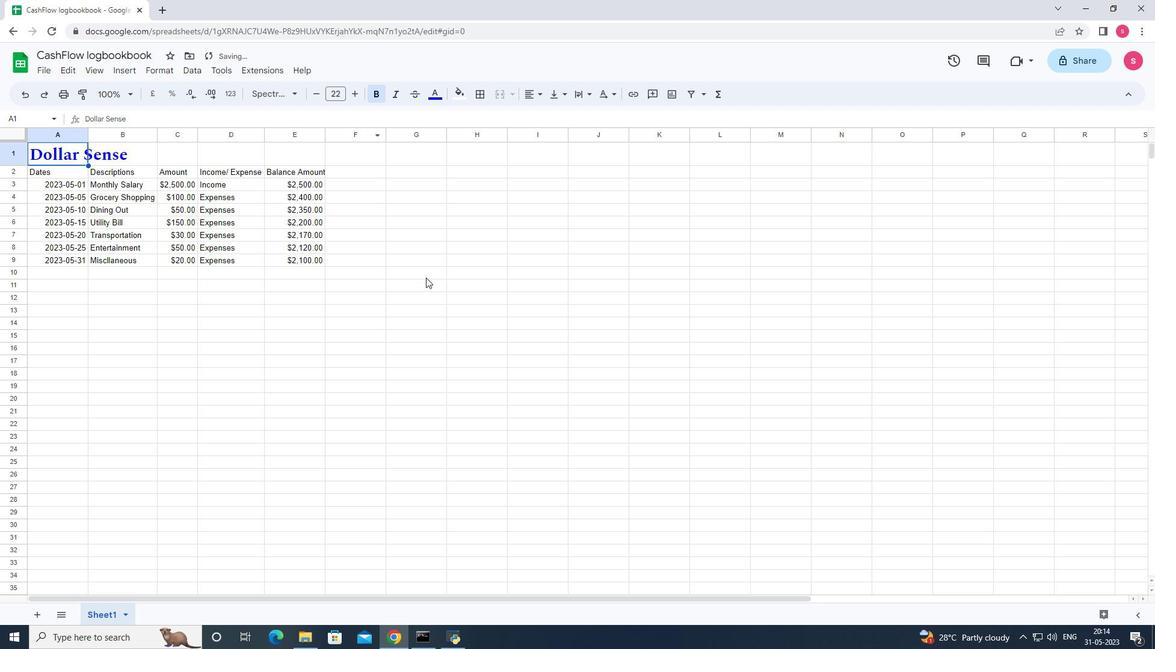 
Action: Mouse moved to (38, 172)
Screenshot: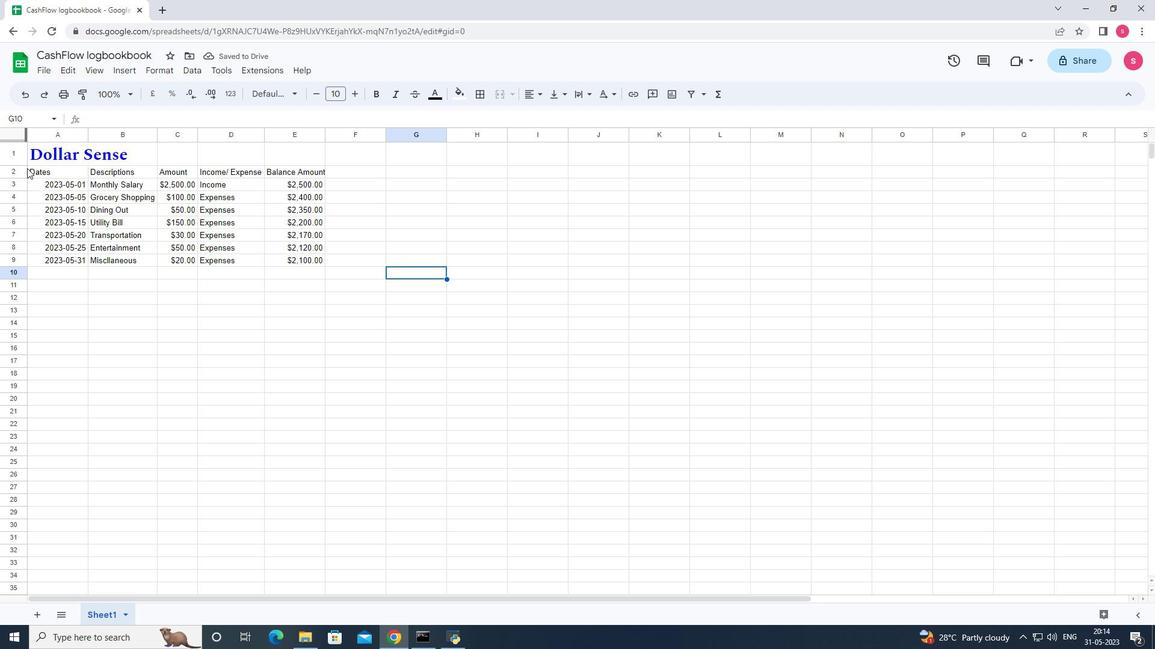 
Action: Mouse pressed left at (38, 172)
Screenshot: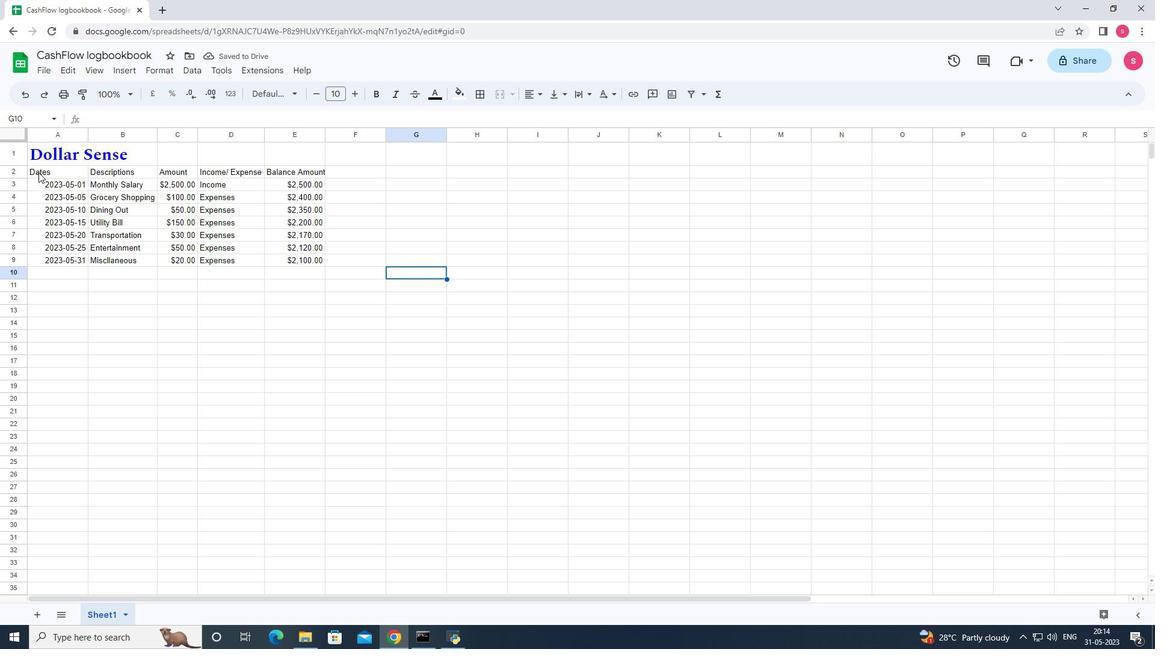 
Action: Mouse moved to (284, 96)
Screenshot: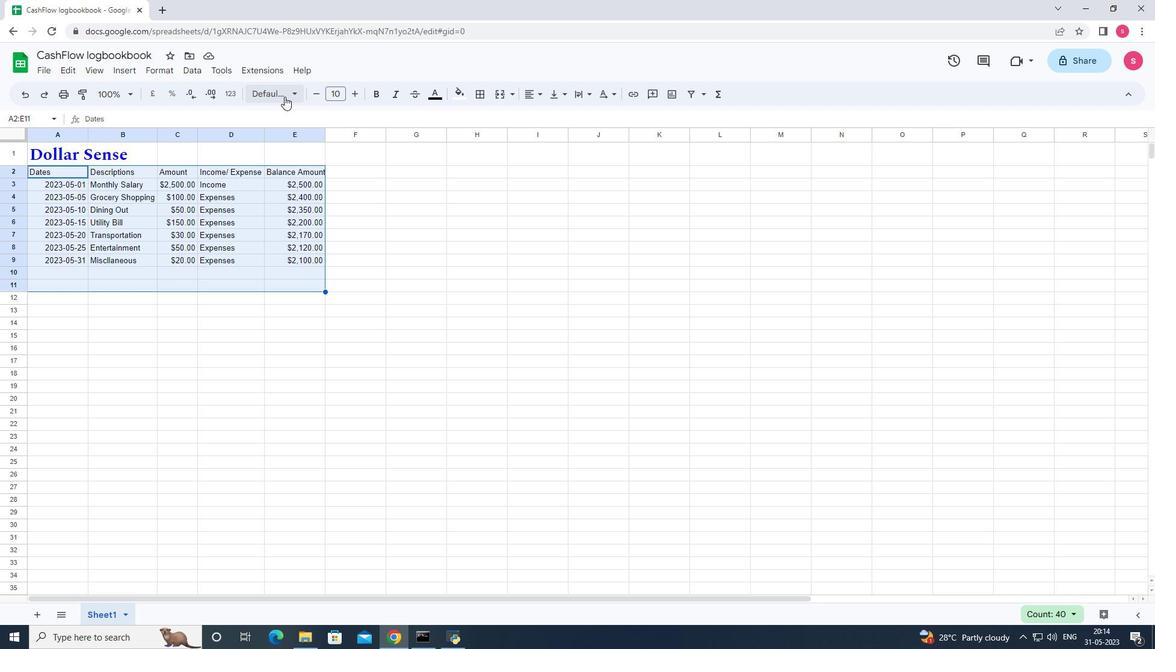 
Action: Mouse pressed left at (284, 96)
Screenshot: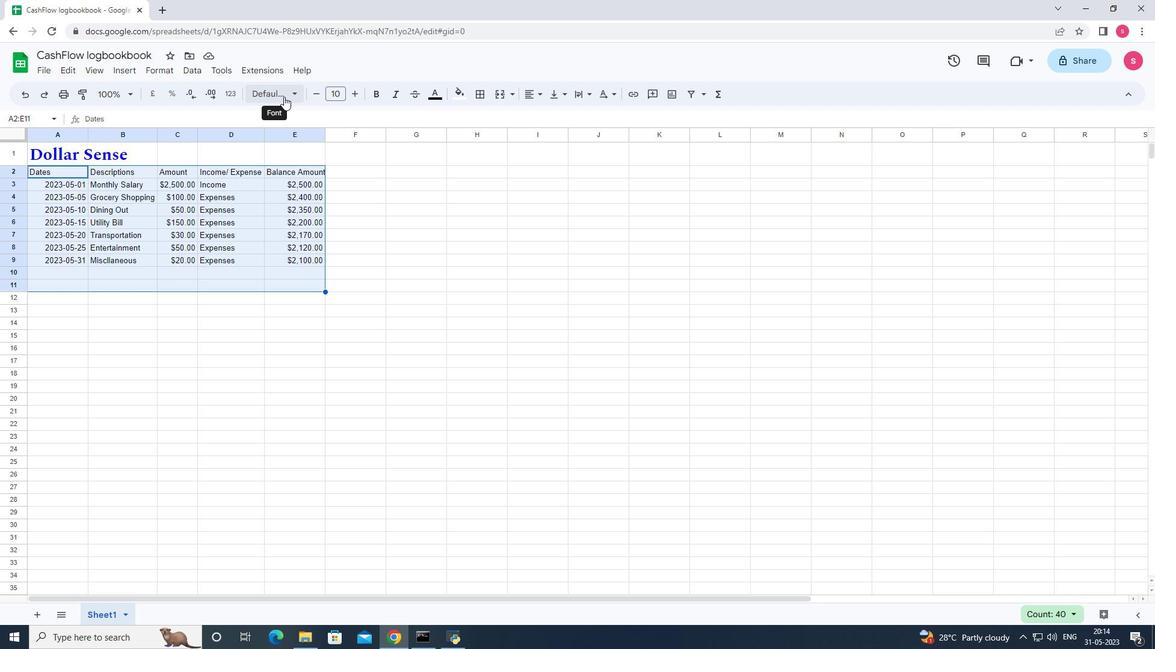 
Action: Mouse moved to (308, 487)
Screenshot: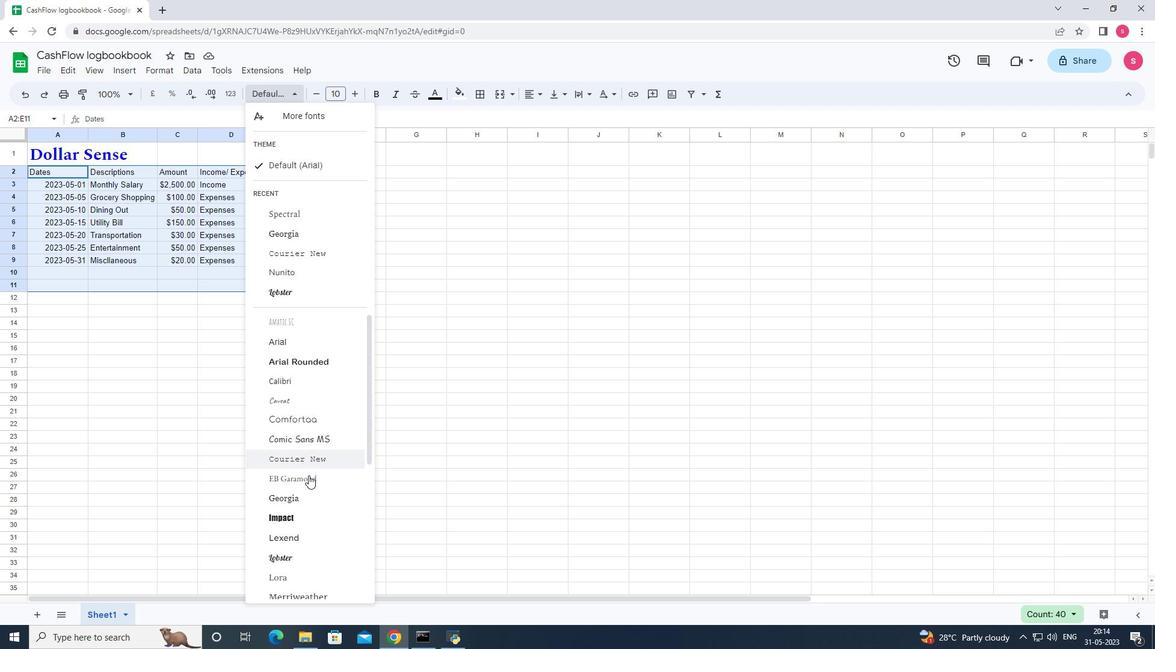 
Action: Mouse scrolled (308, 486) with delta (0, 0)
Screenshot: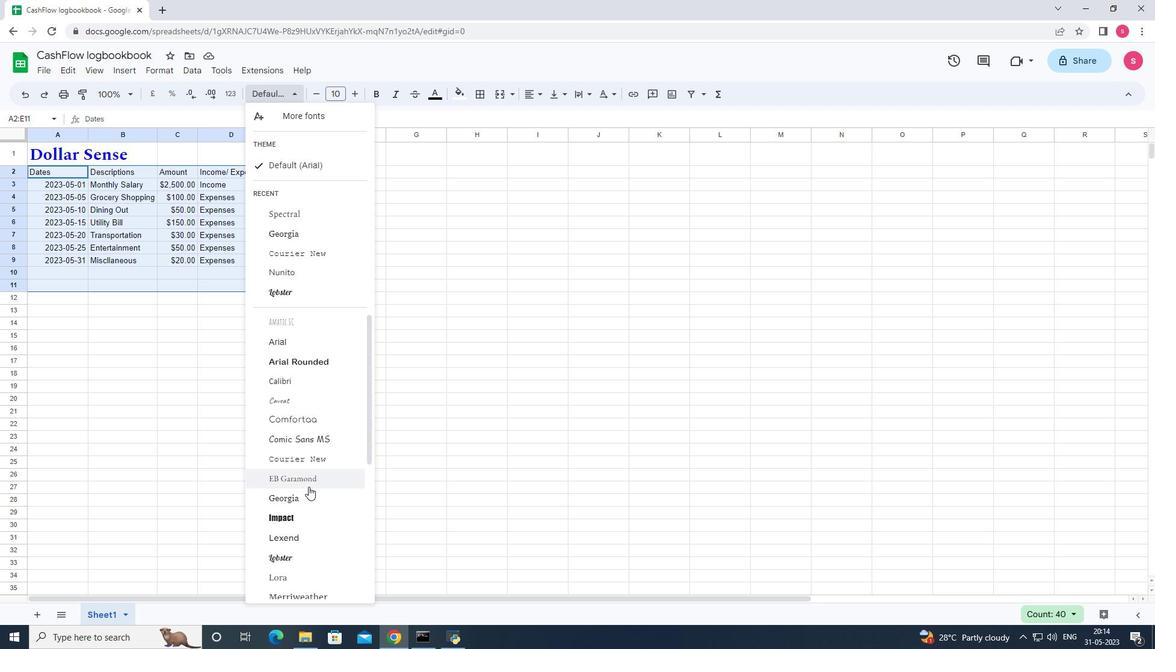 
Action: Mouse scrolled (308, 486) with delta (0, 0)
Screenshot: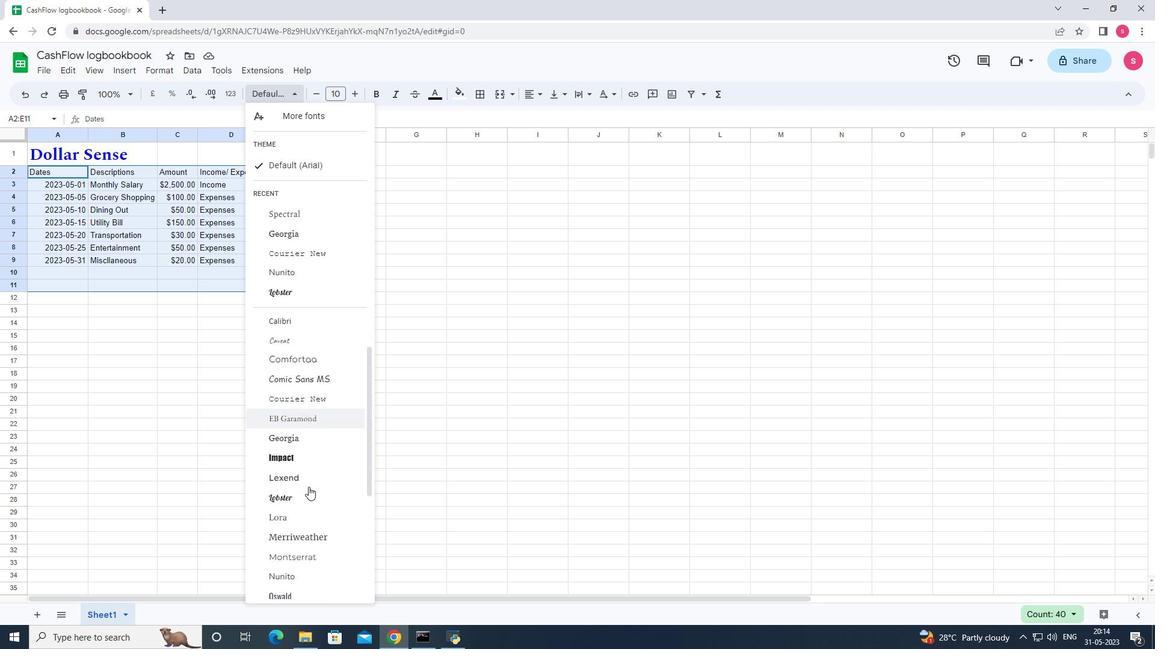 
Action: Mouse scrolled (308, 486) with delta (0, 0)
Screenshot: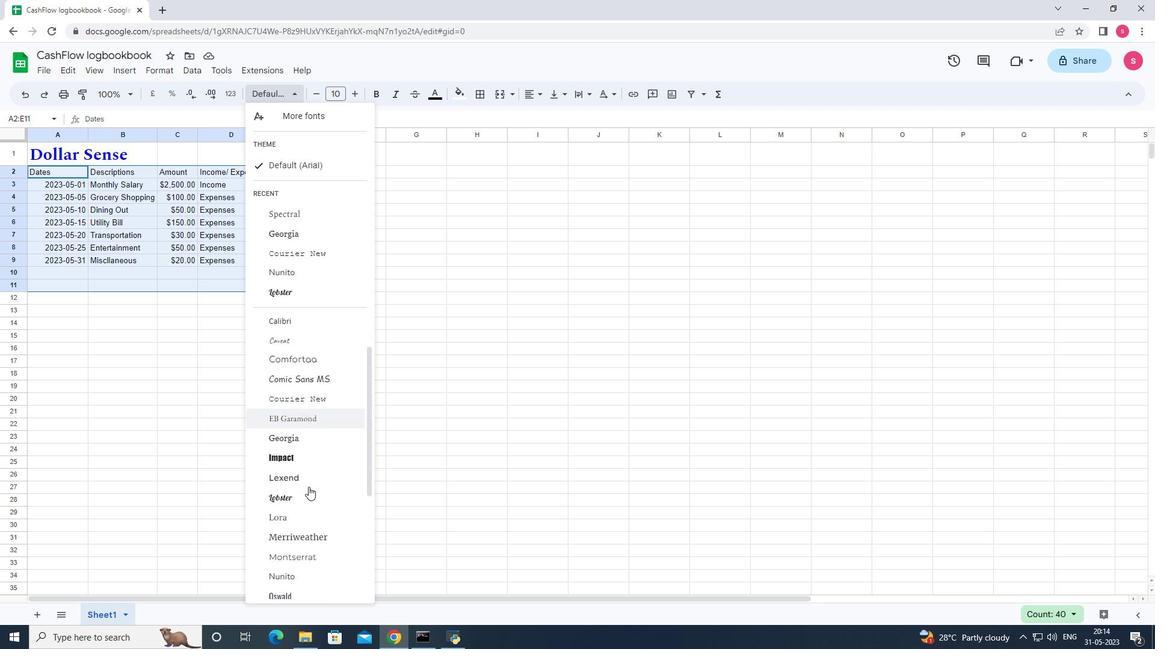 
Action: Mouse scrolled (308, 486) with delta (0, 0)
Screenshot: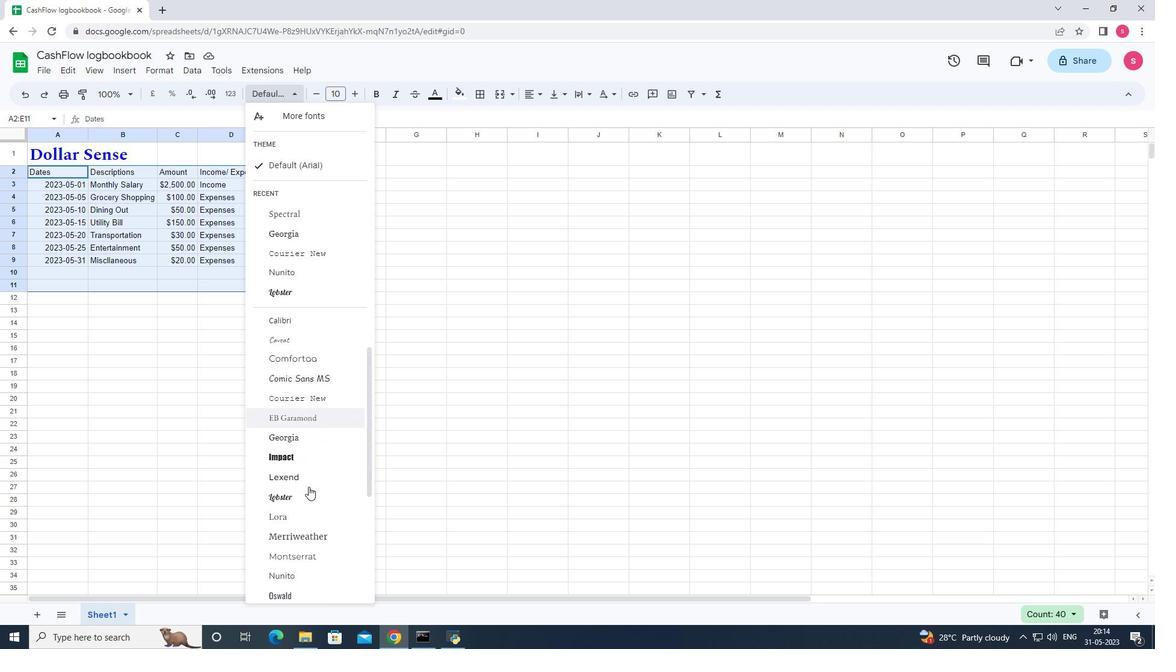 
Action: Mouse moved to (311, 488)
Screenshot: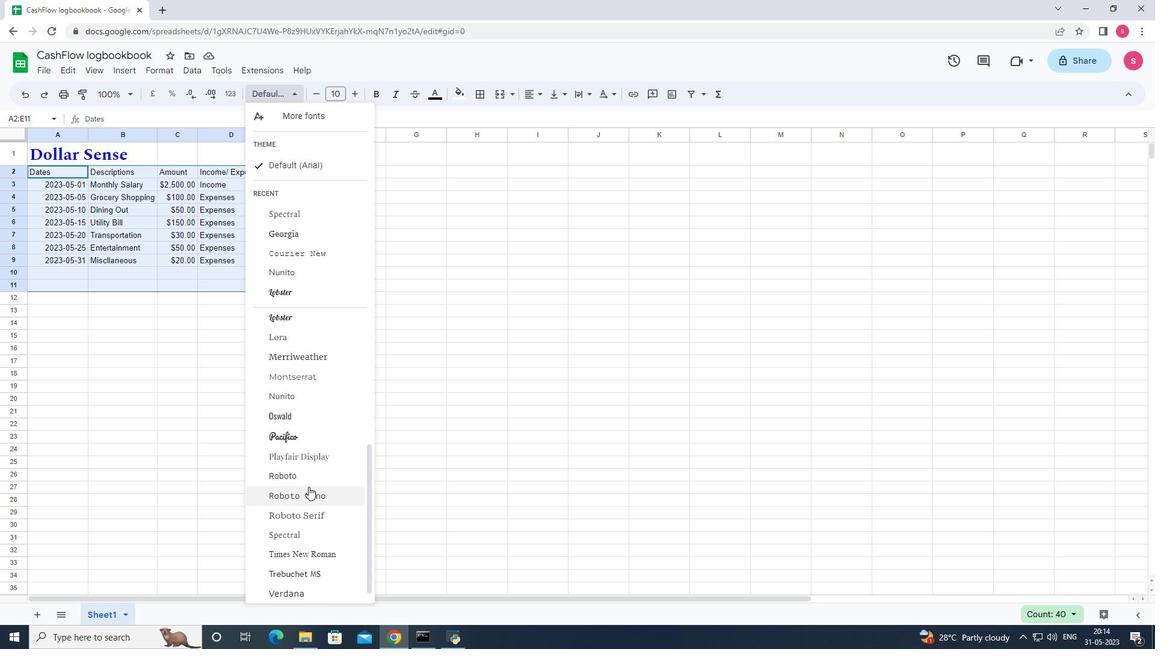 
Action: Mouse scrolled (311, 488) with delta (0, 0)
Screenshot: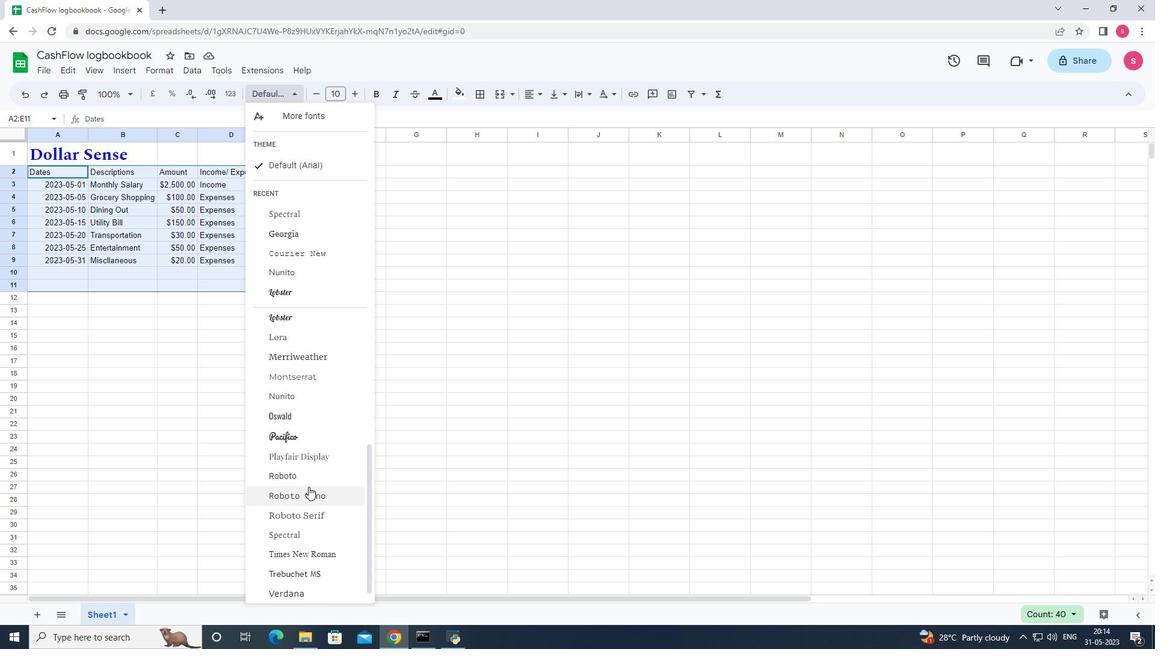 
Action: Mouse moved to (312, 486)
Screenshot: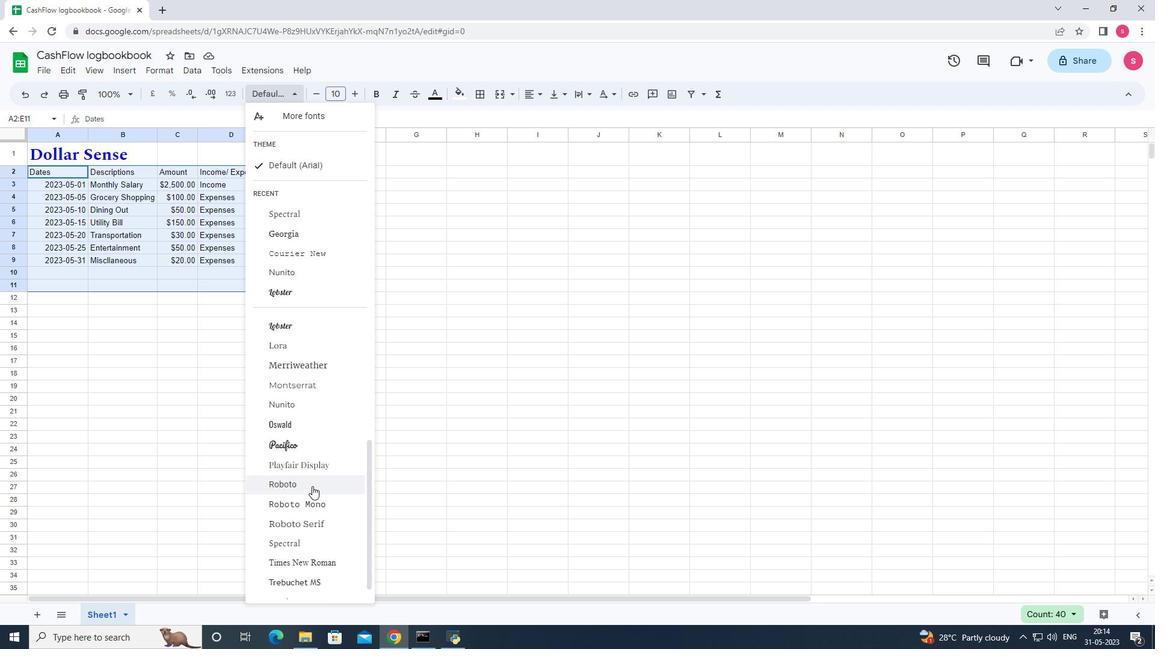 
Action: Mouse scrolled (312, 486) with delta (0, 0)
Screenshot: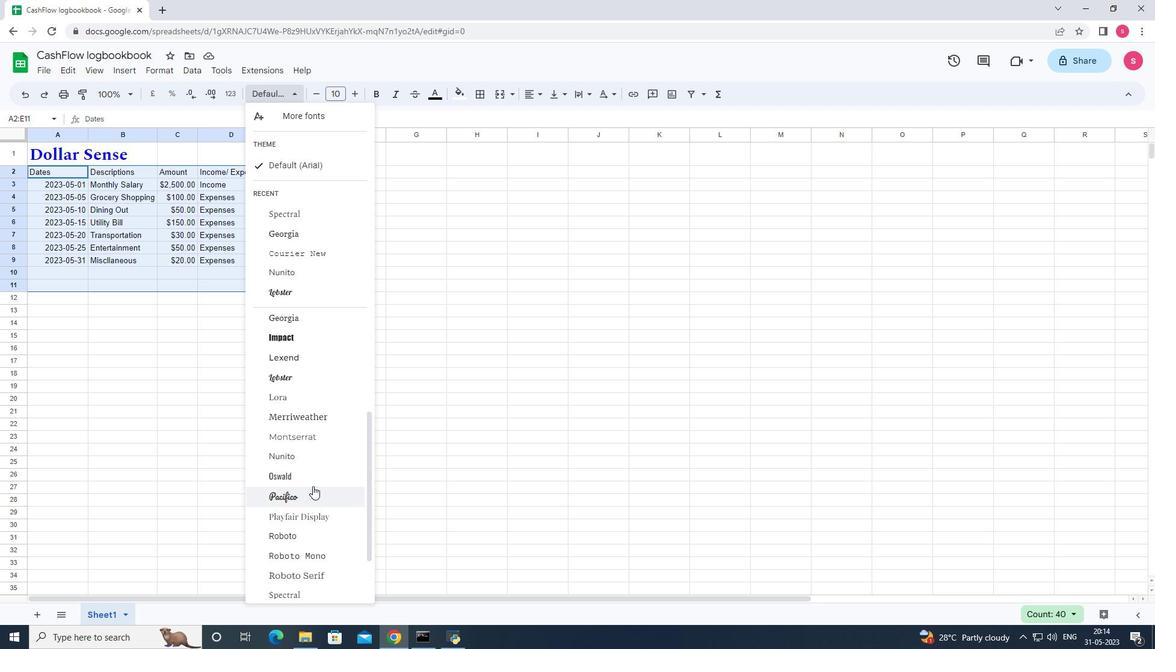 
Action: Mouse scrolled (312, 486) with delta (0, 0)
Screenshot: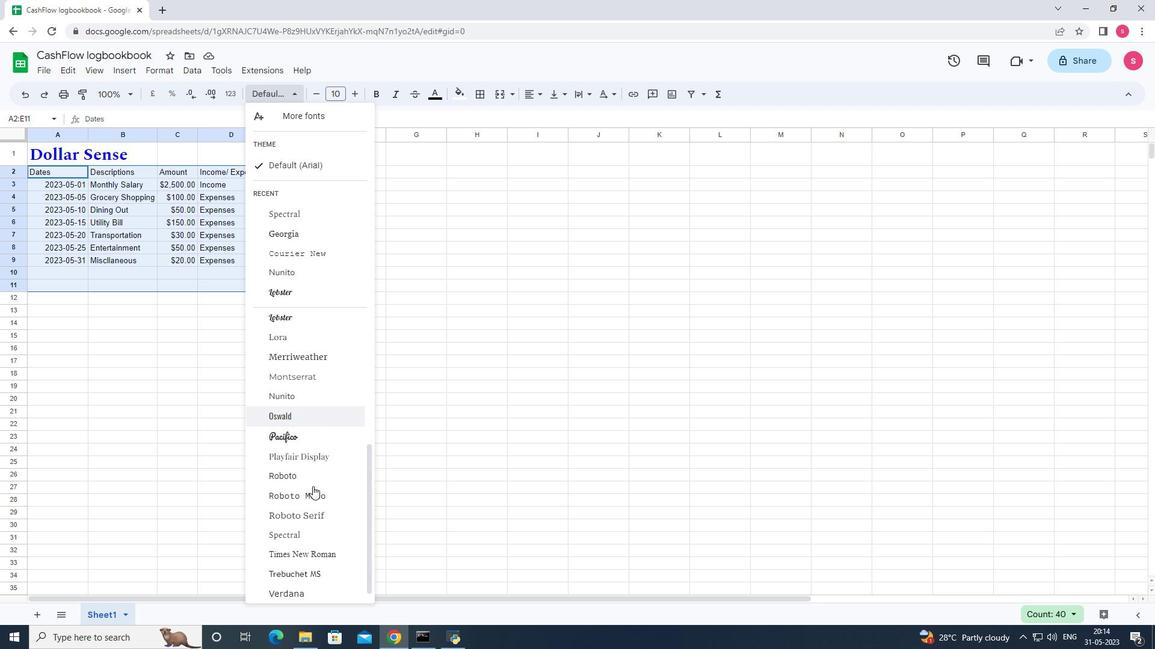 
Action: Mouse moved to (305, 527)
Screenshot: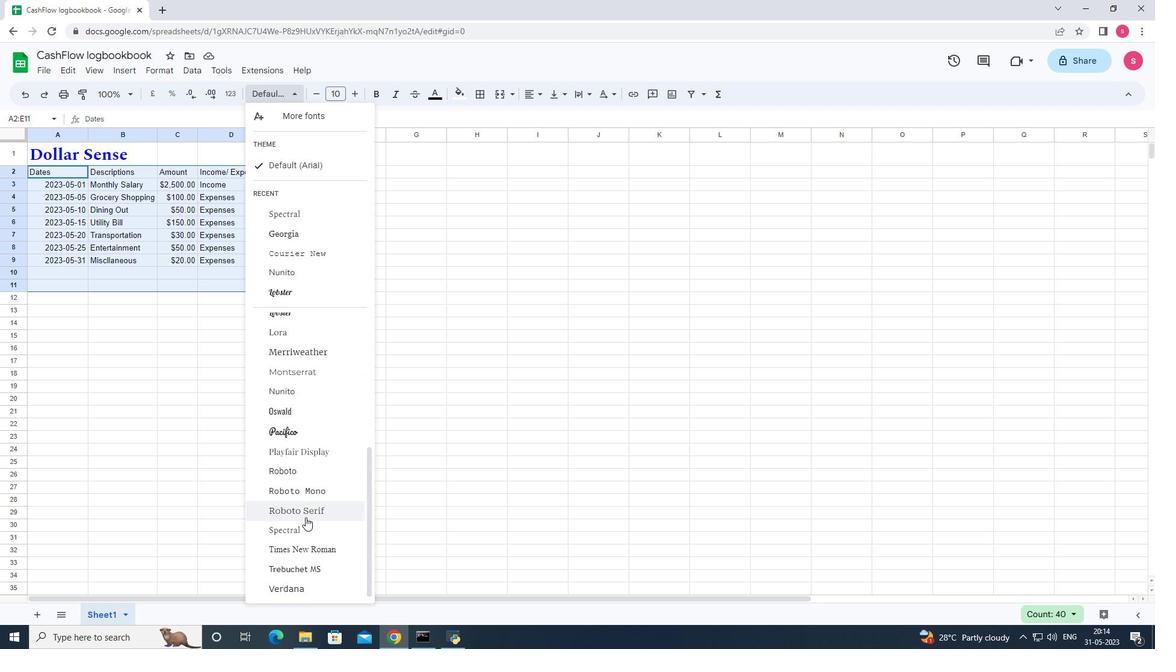 
Action: Mouse pressed left at (305, 527)
Screenshot: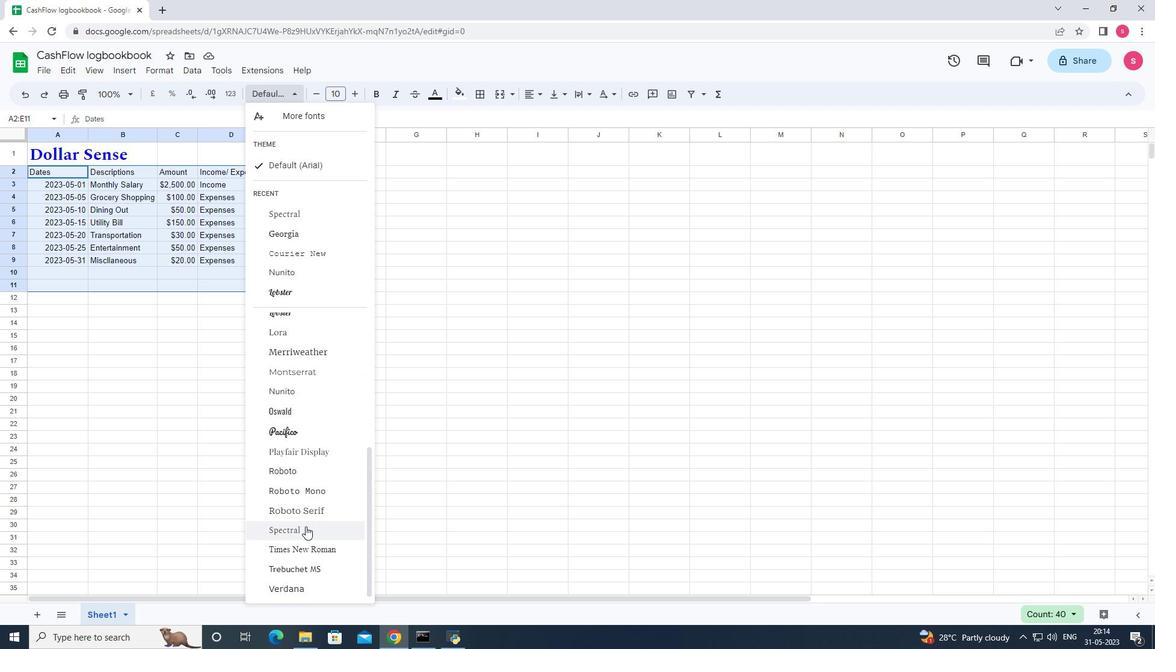 
Action: Mouse moved to (357, 98)
Screenshot: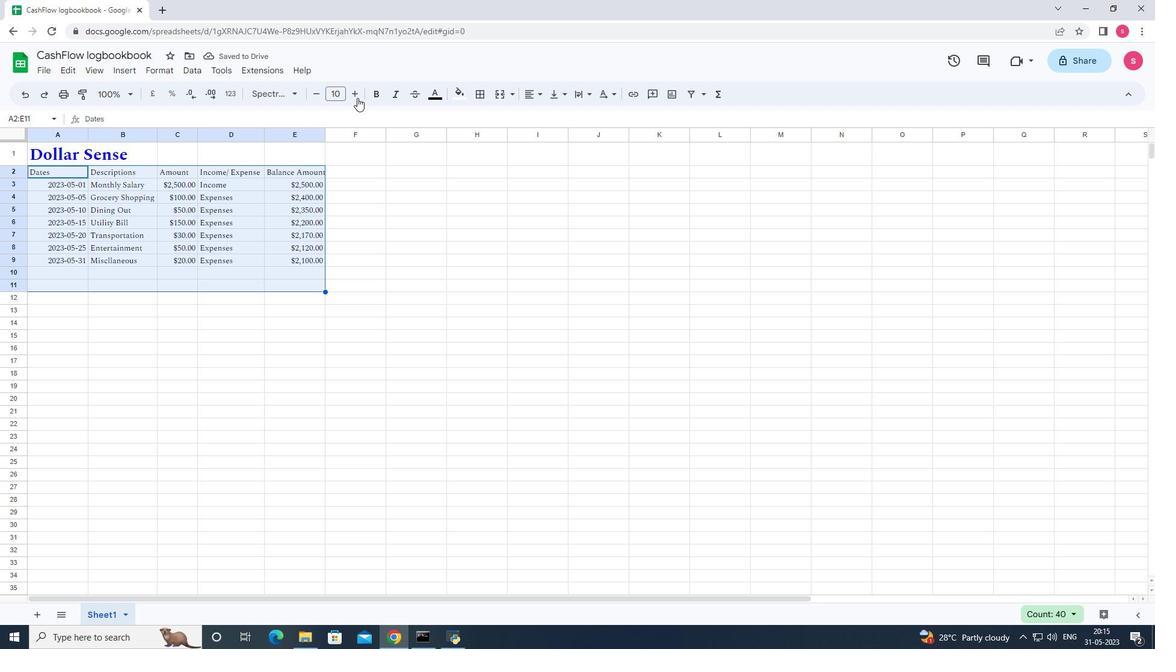 
Action: Mouse pressed left at (357, 98)
Screenshot: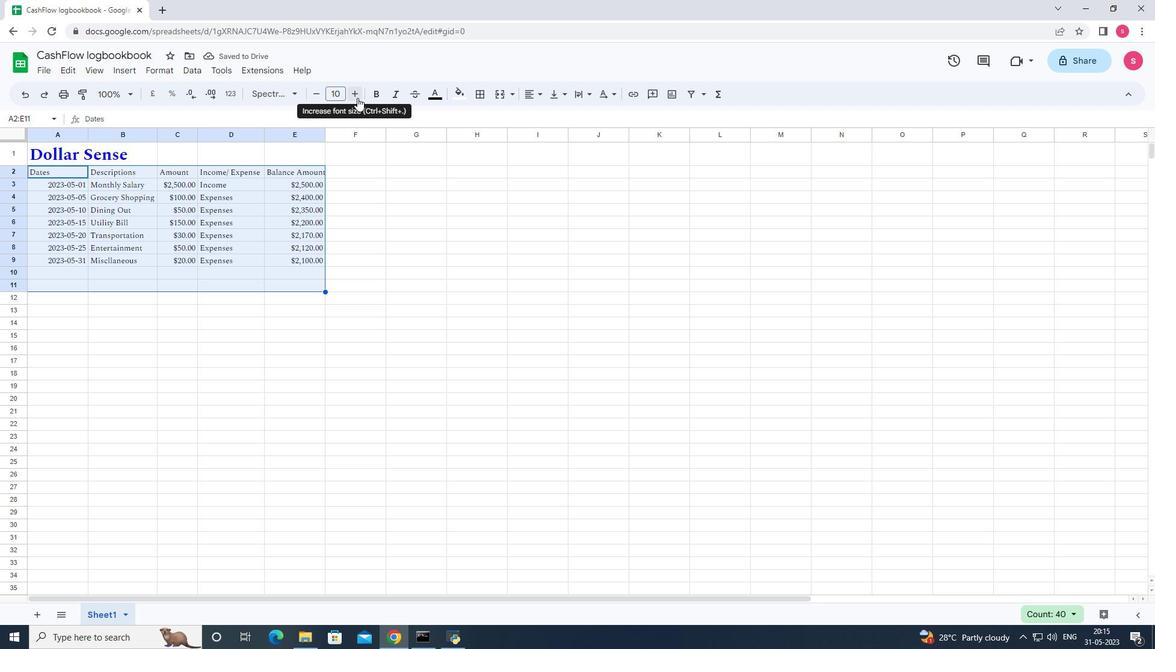
Action: Mouse pressed left at (357, 98)
Screenshot: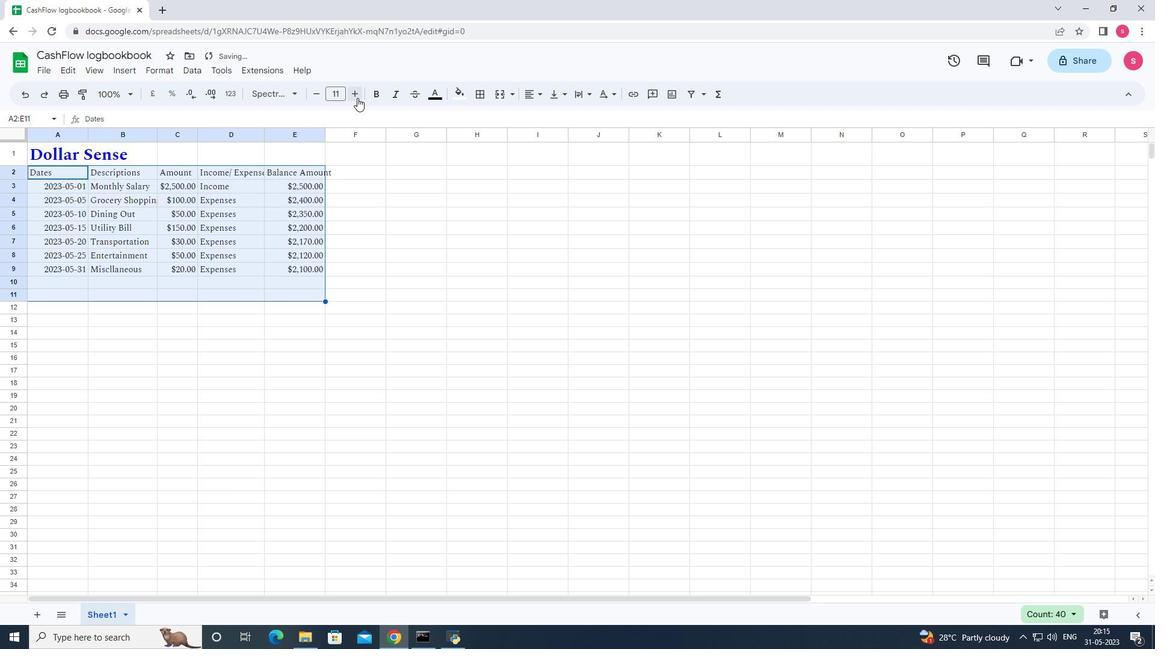 
Action: Mouse pressed left at (357, 98)
Screenshot: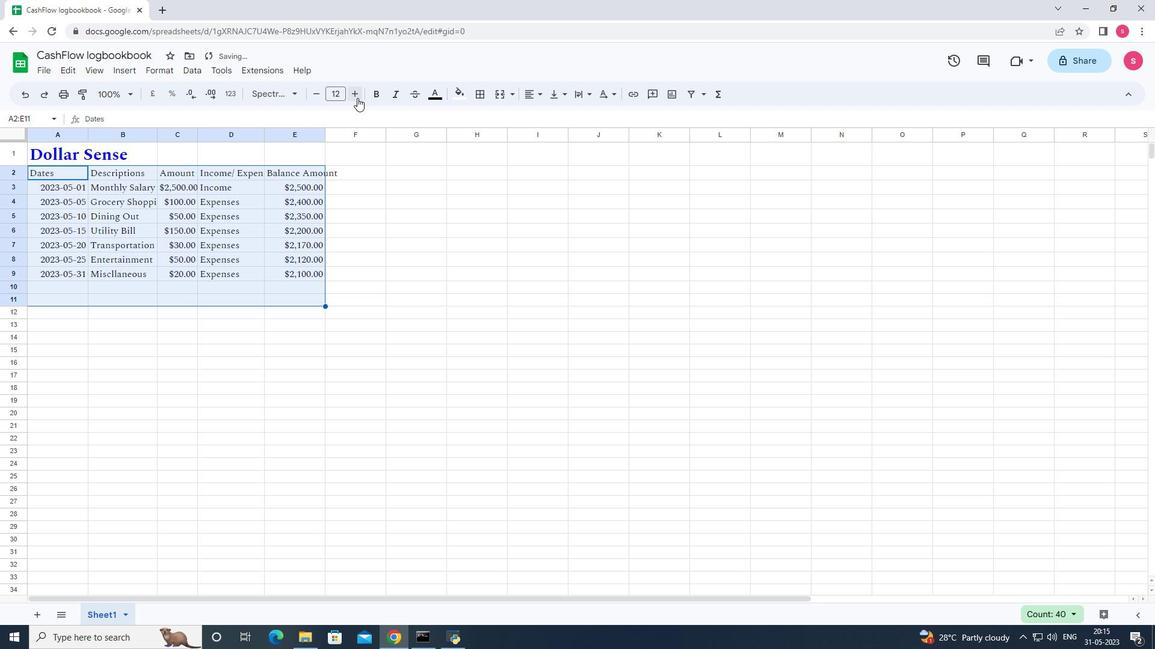 
Action: Mouse pressed left at (357, 98)
Screenshot: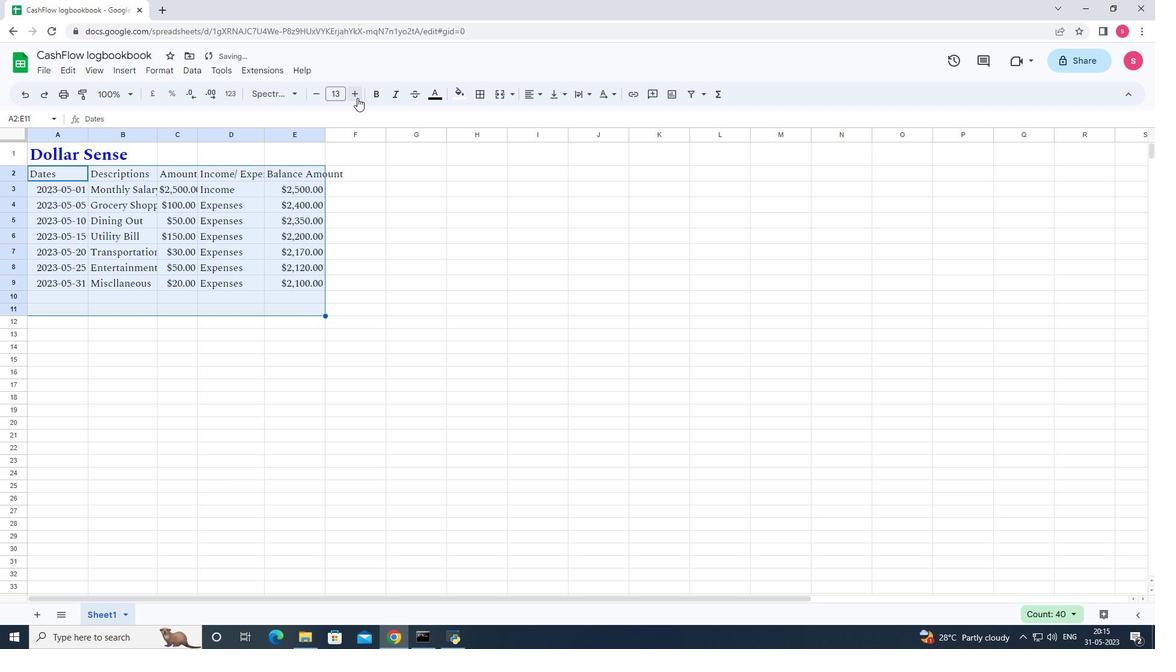 
Action: Mouse moved to (430, 295)
Screenshot: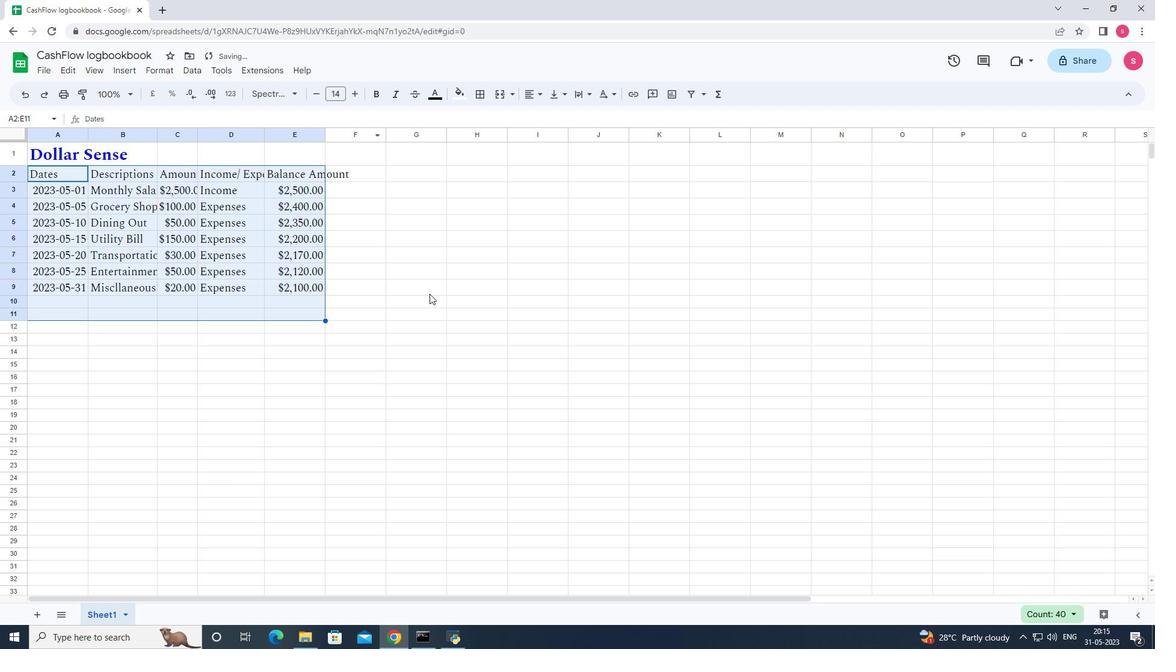 
Action: Mouse pressed left at (430, 295)
Screenshot: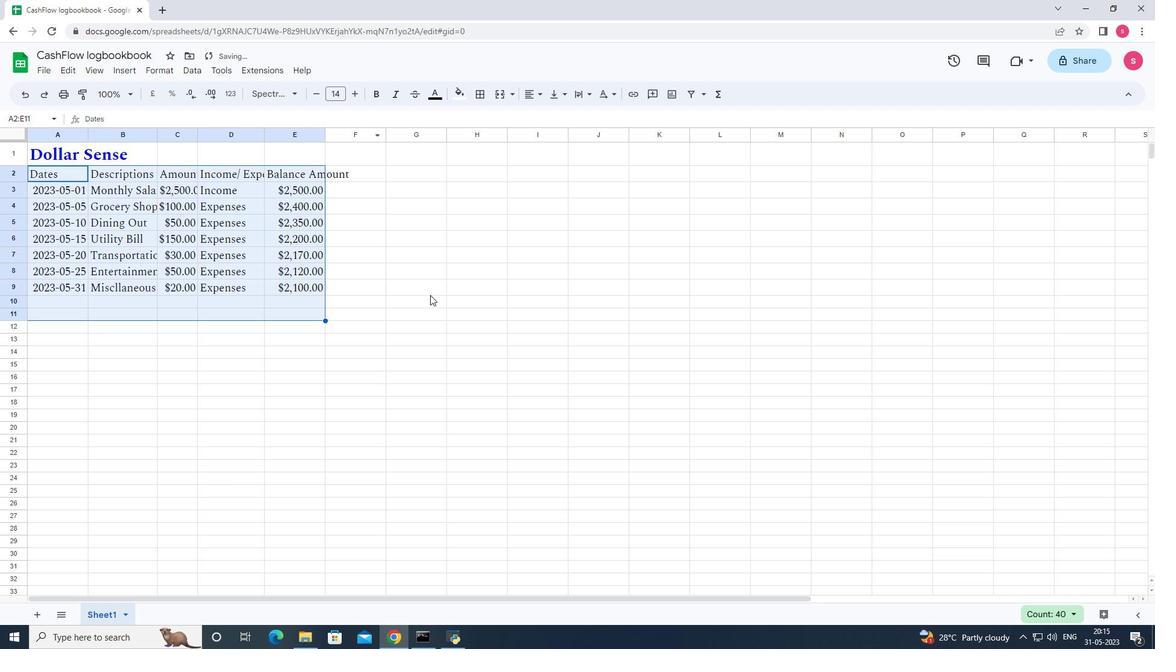 
Action: Mouse moved to (43, 149)
Screenshot: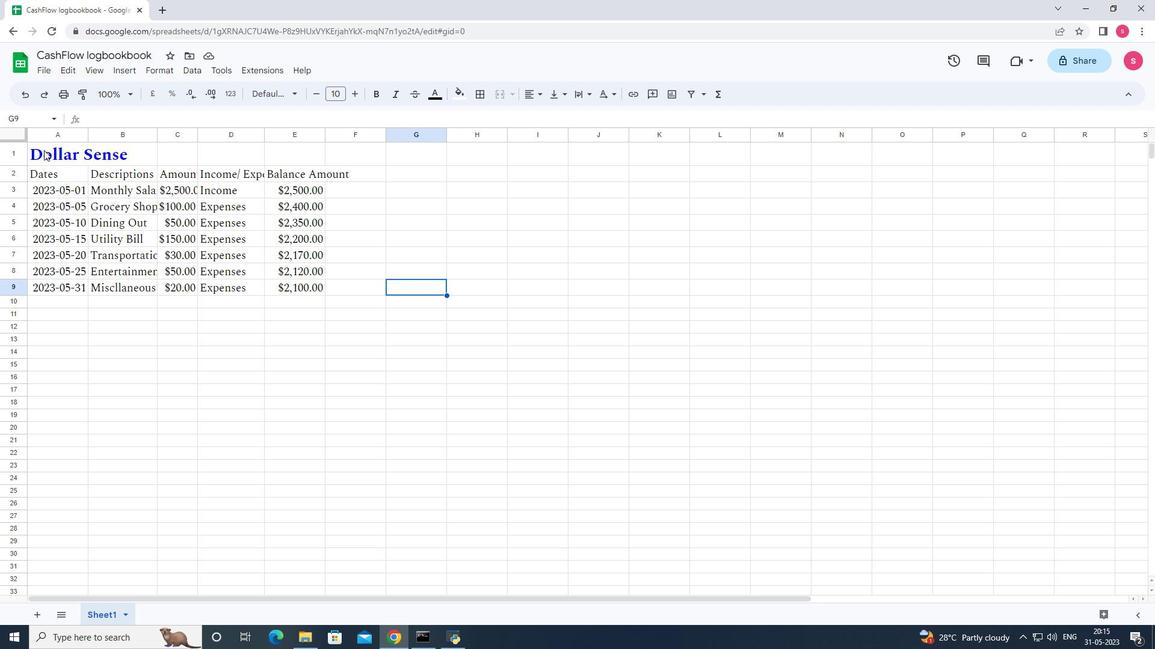 
Action: Mouse pressed left at (43, 149)
Screenshot: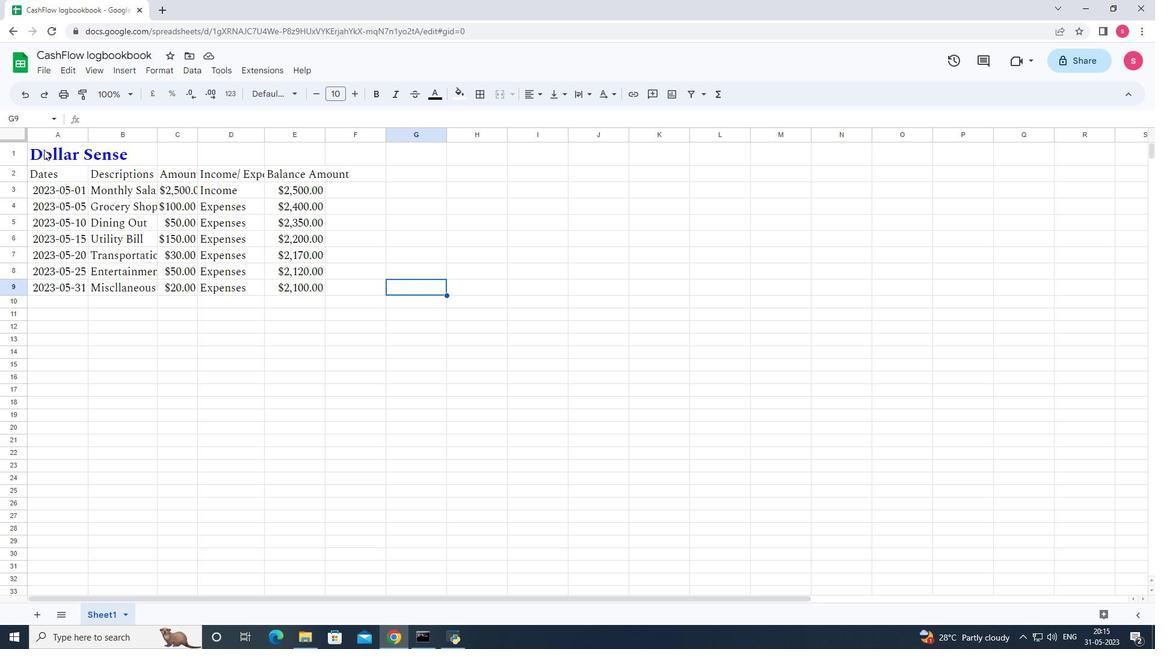 
Action: Mouse moved to (532, 93)
Screenshot: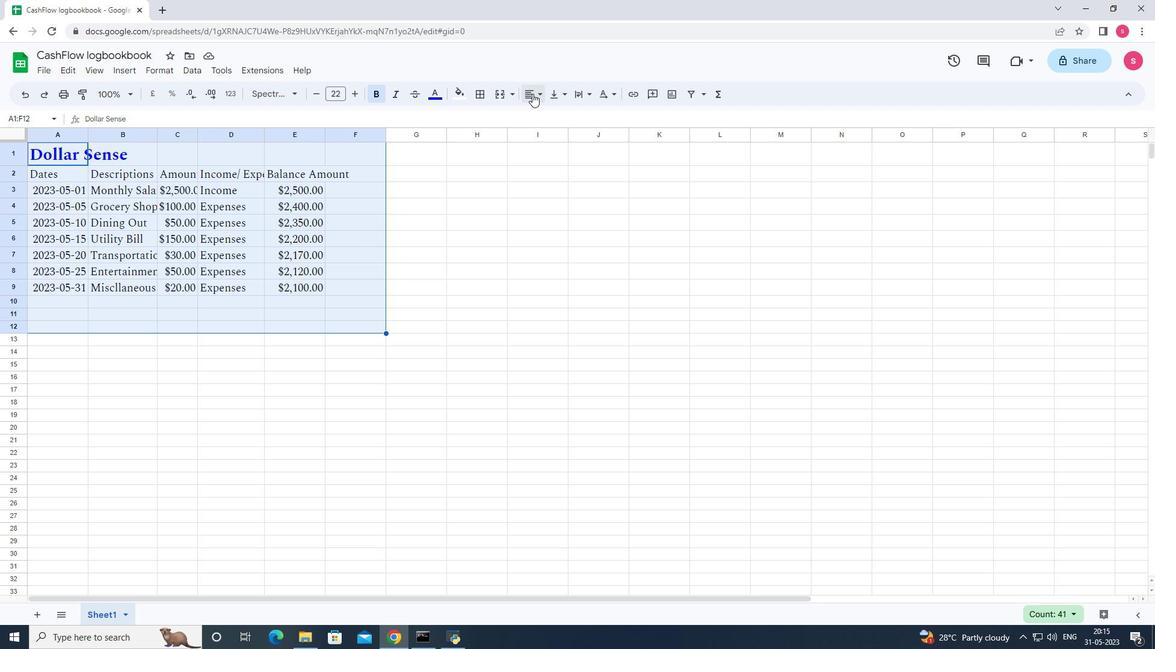 
Action: Mouse pressed left at (532, 93)
Screenshot: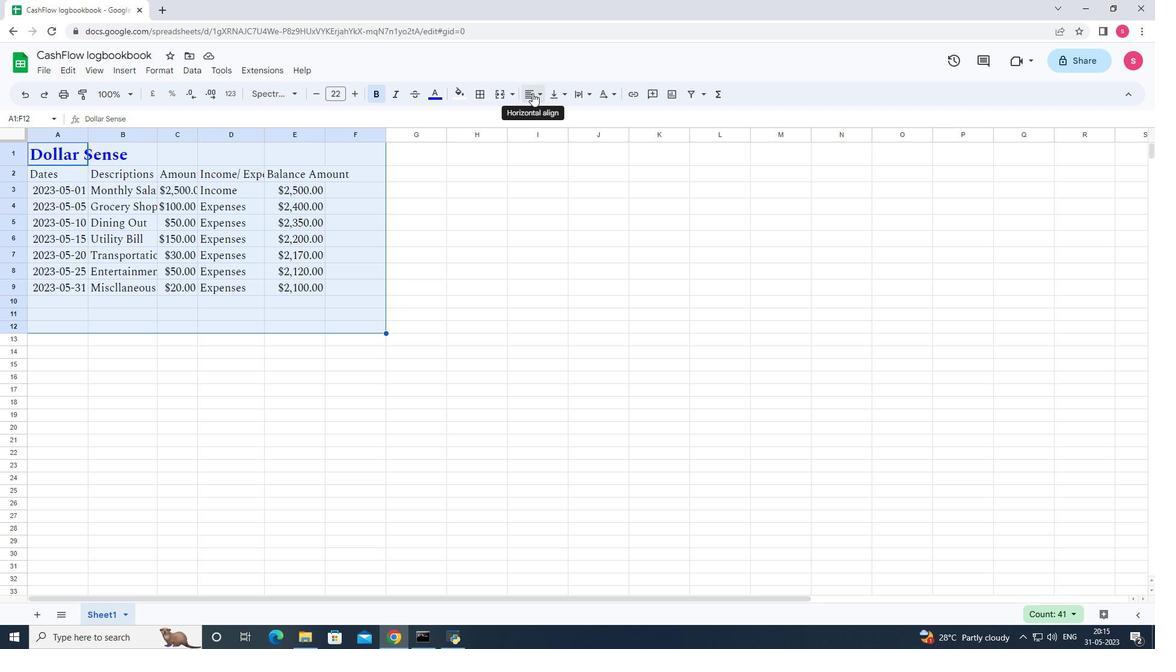 
Action: Mouse moved to (536, 117)
Screenshot: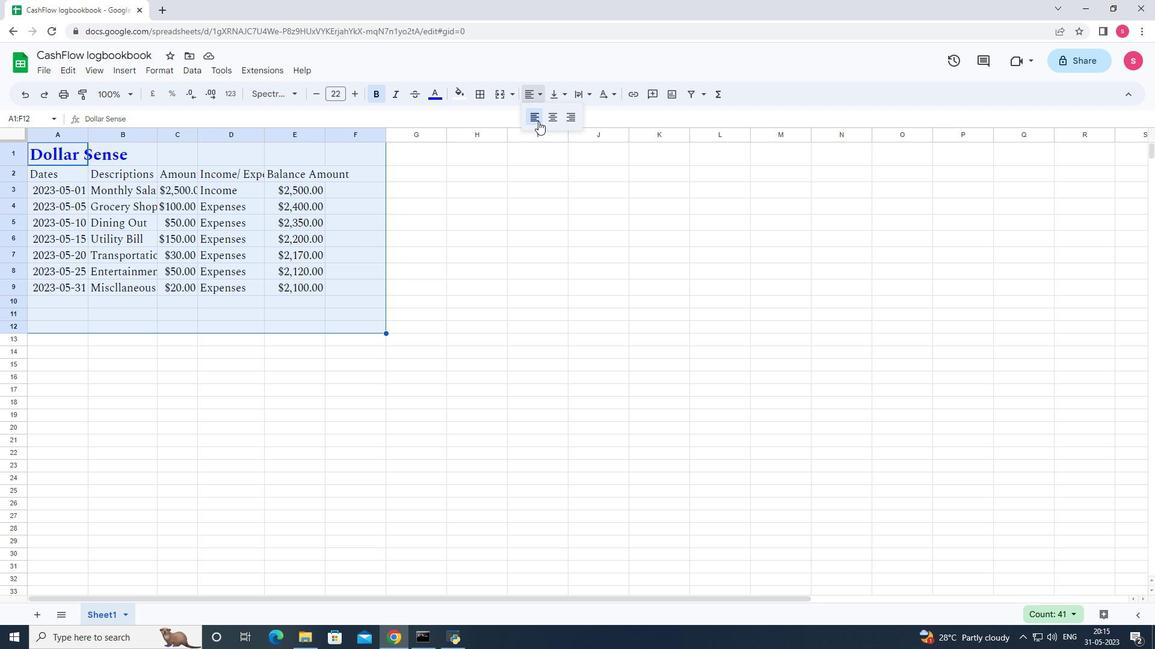 
Action: Mouse pressed left at (536, 117)
Screenshot: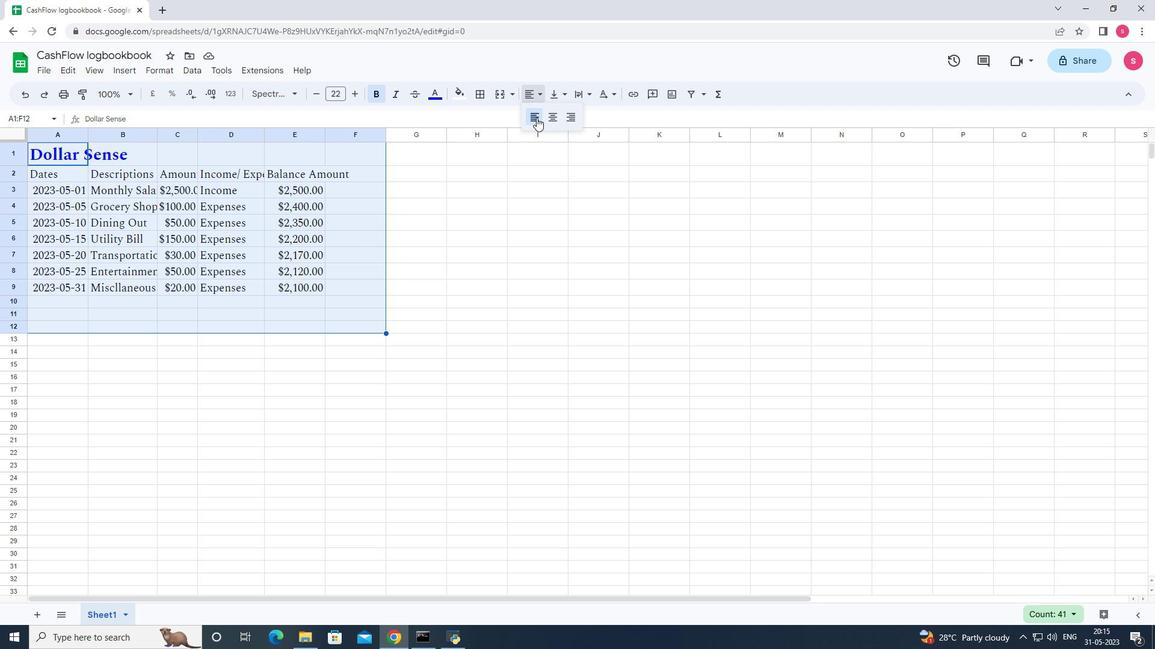 
Action: Mouse moved to (521, 264)
Screenshot: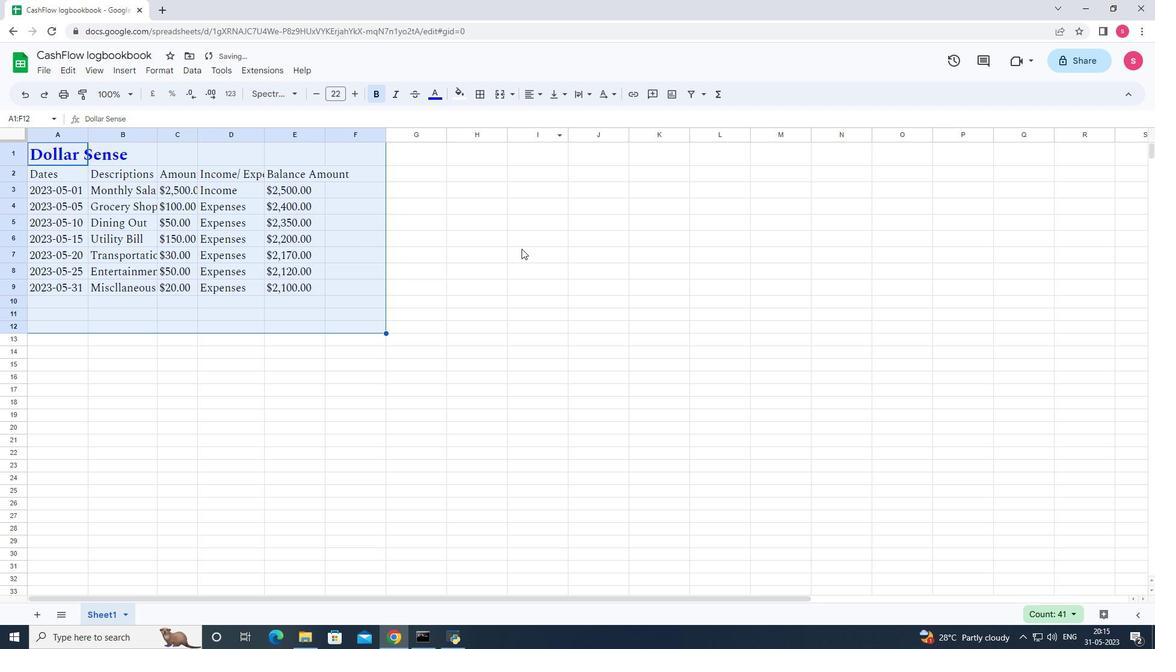 
Action: Mouse pressed left at (521, 264)
Screenshot: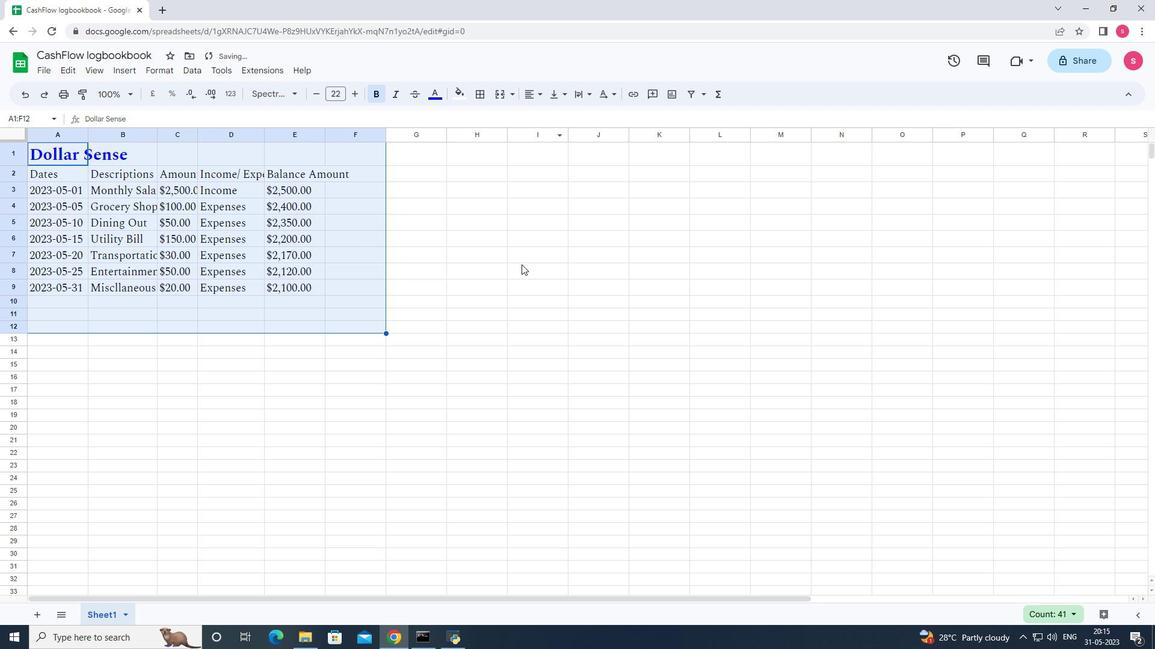 
Action: Mouse moved to (87, 134)
Screenshot: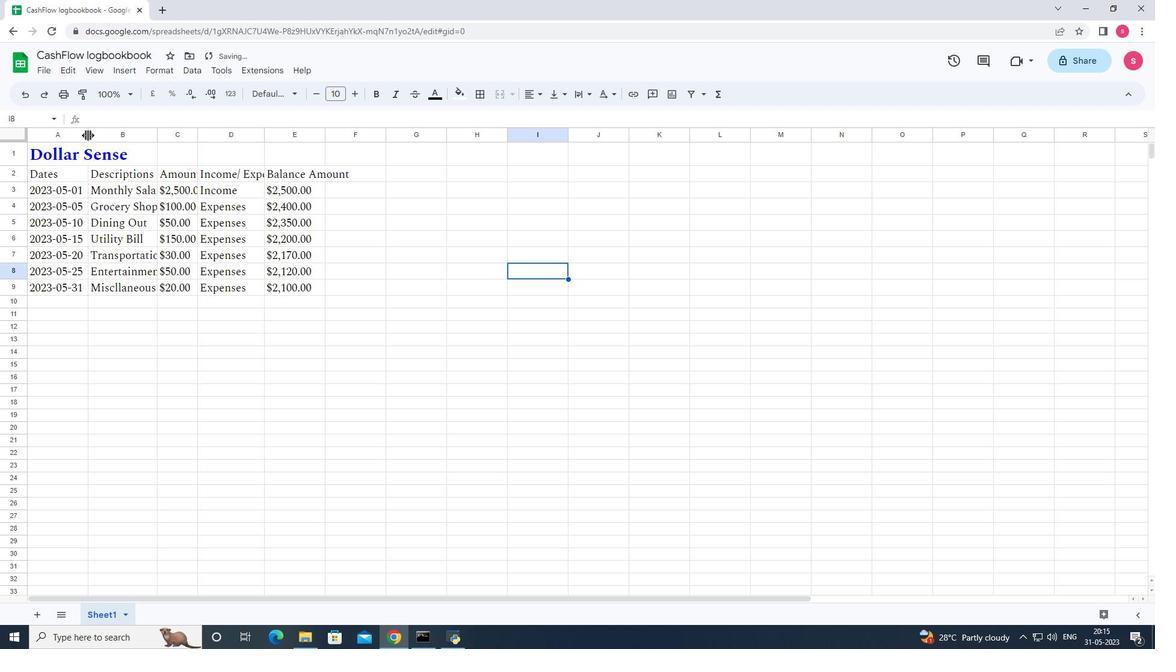 
Action: Mouse pressed left at (87, 134)
Screenshot: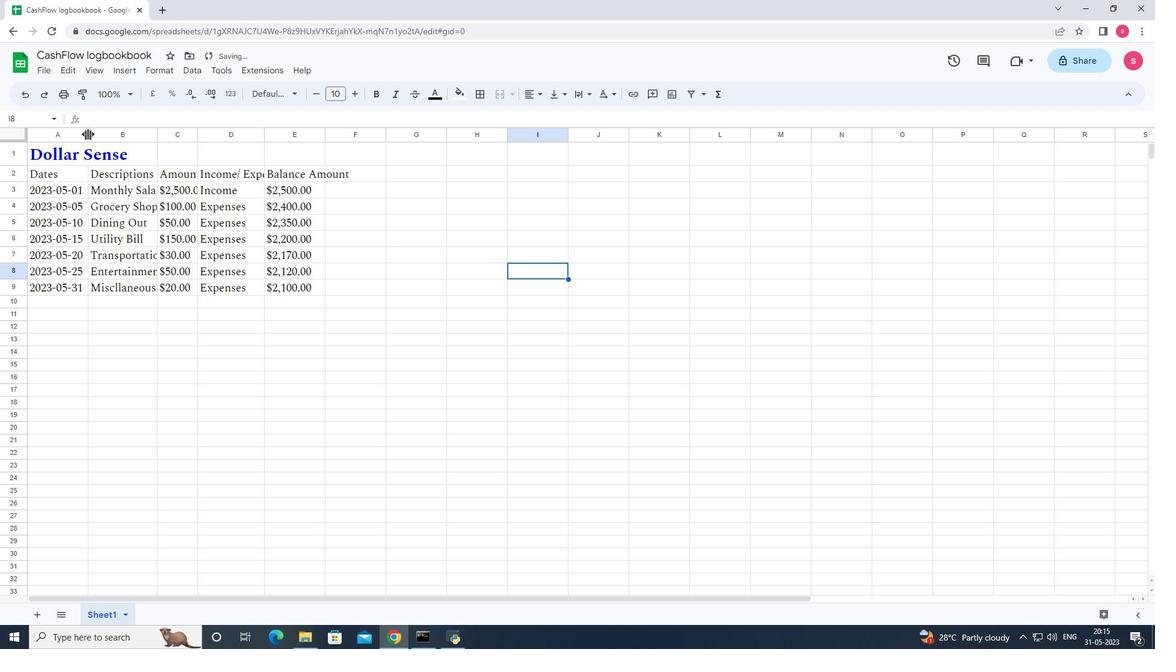 
Action: Mouse pressed left at (87, 134)
Screenshot: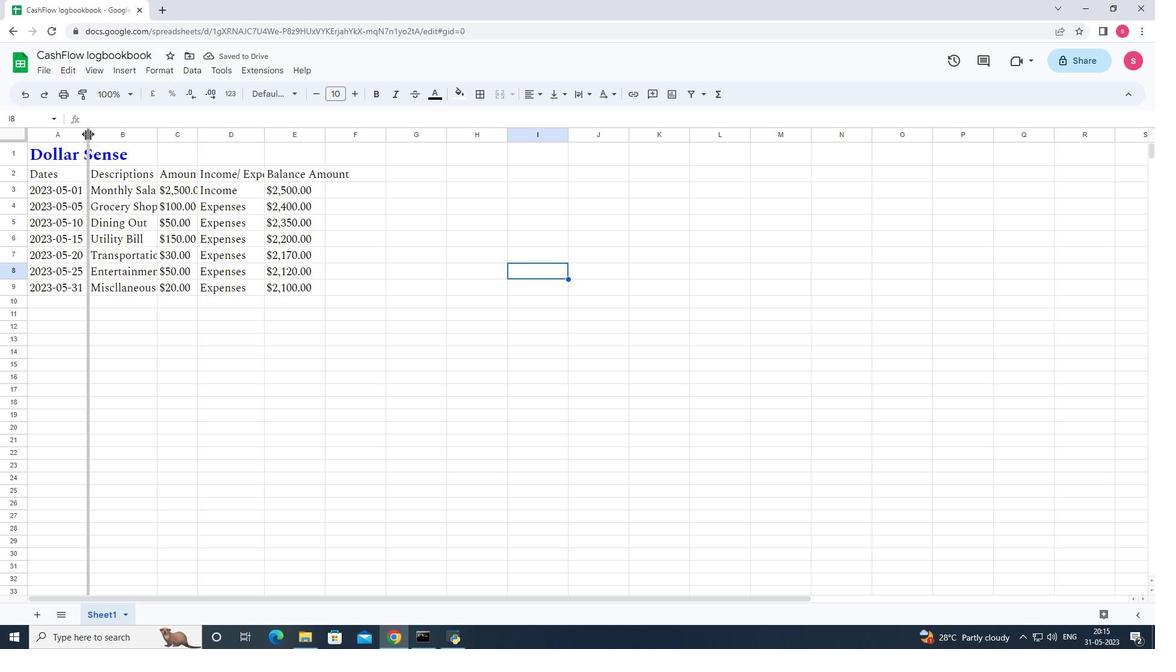 
Action: Mouse moved to (199, 135)
Screenshot: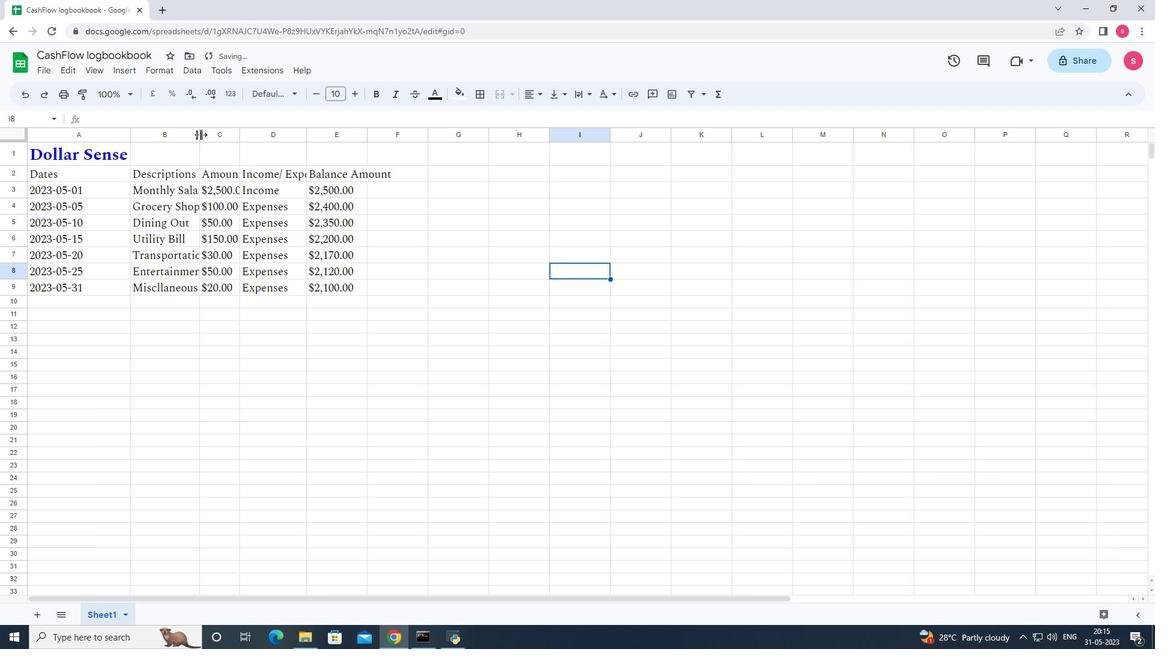 
Action: Mouse pressed left at (199, 135)
Screenshot: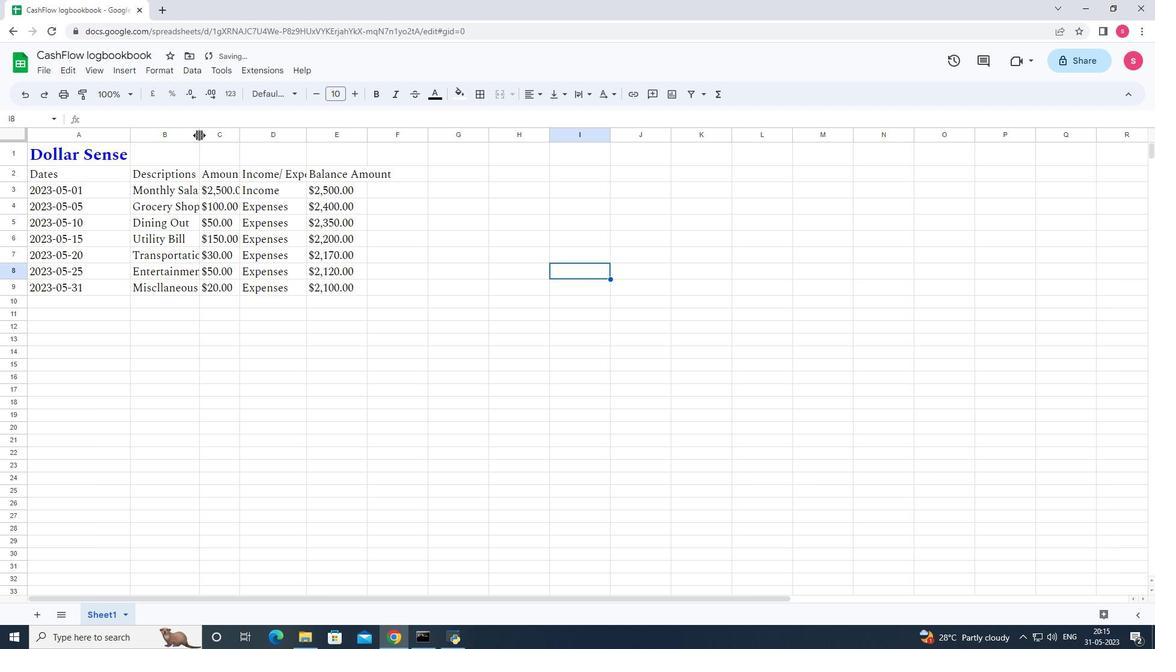
Action: Mouse pressed left at (199, 135)
Screenshot: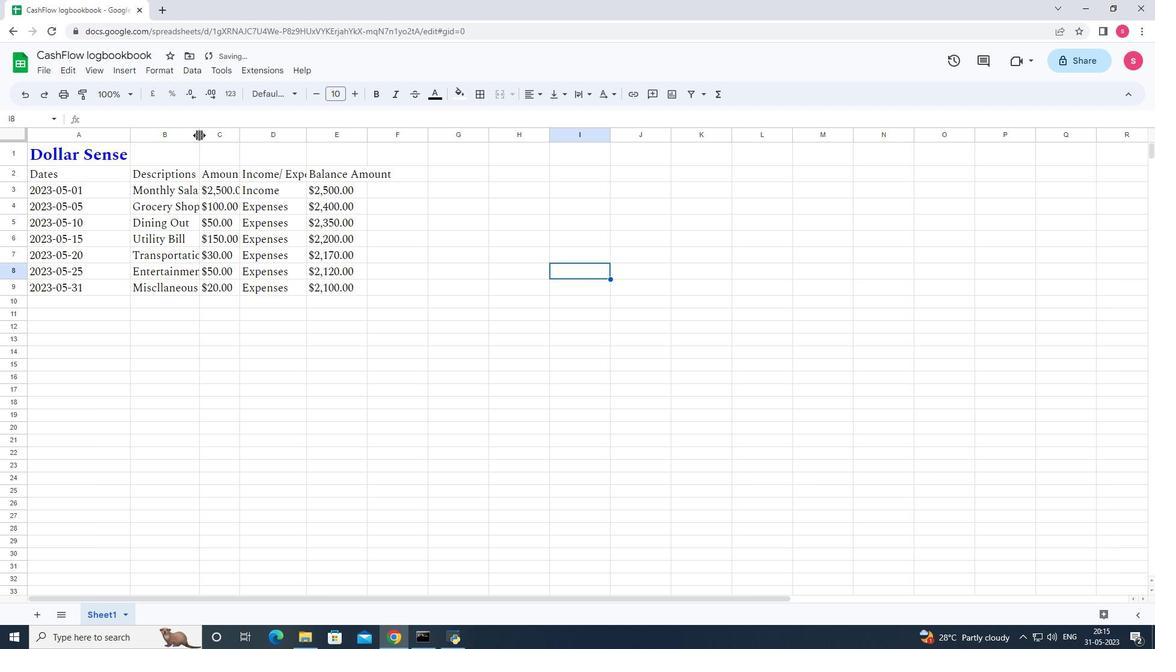 
Action: Mouse moved to (264, 136)
Screenshot: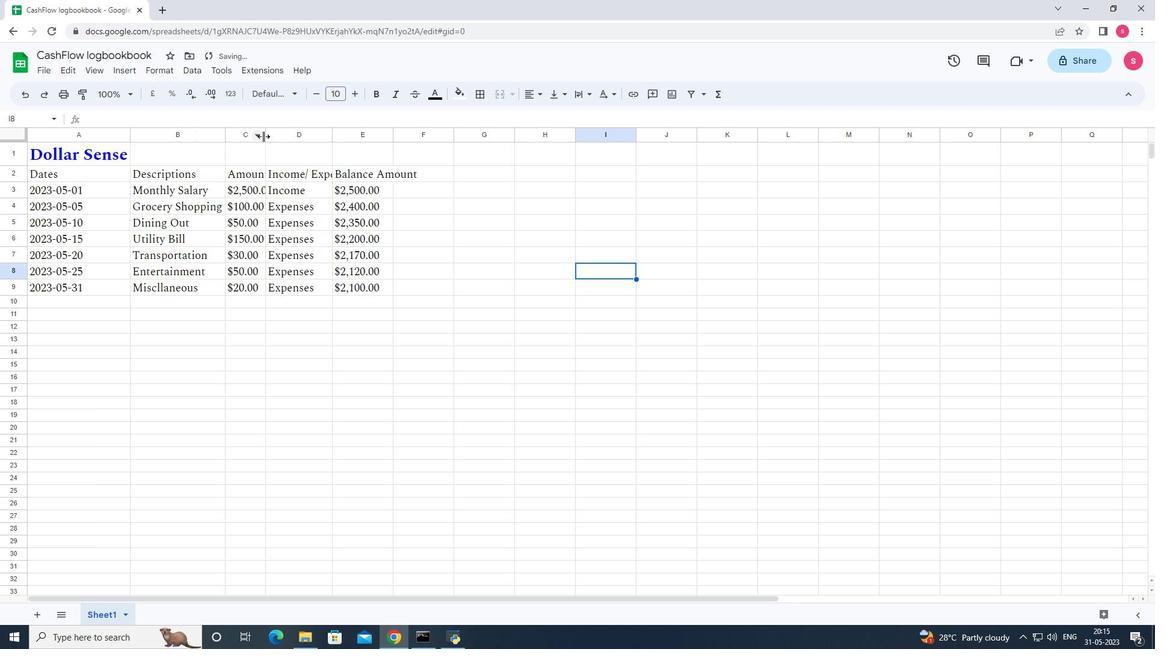 
Action: Mouse pressed left at (264, 136)
Screenshot: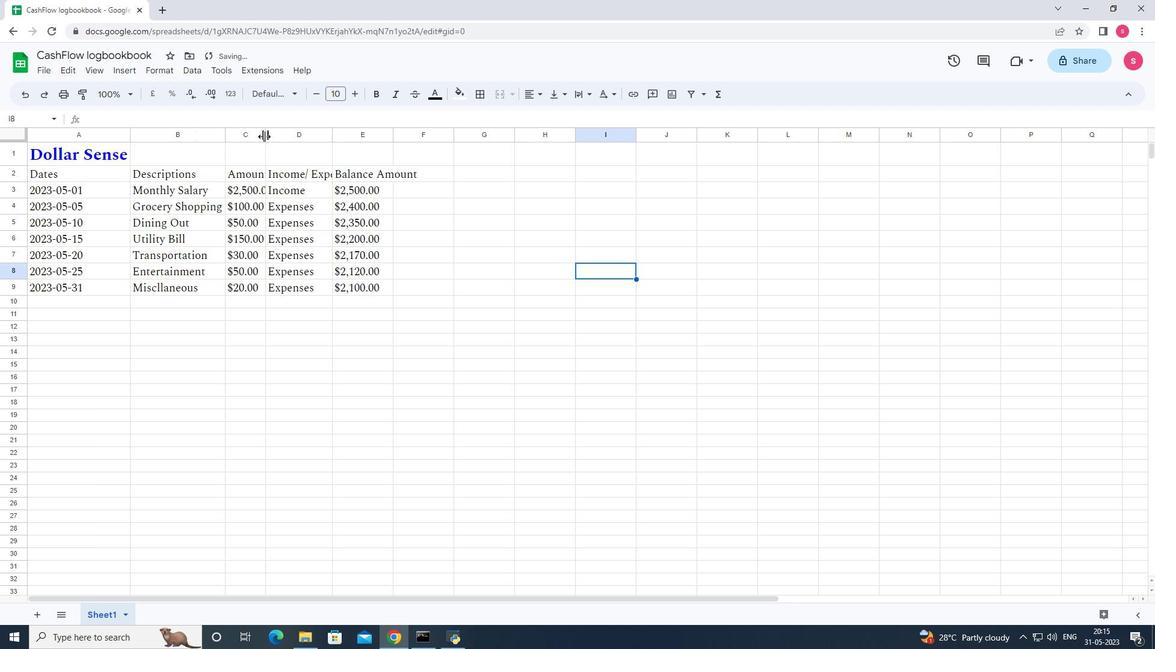 
Action: Mouse pressed left at (264, 136)
Screenshot: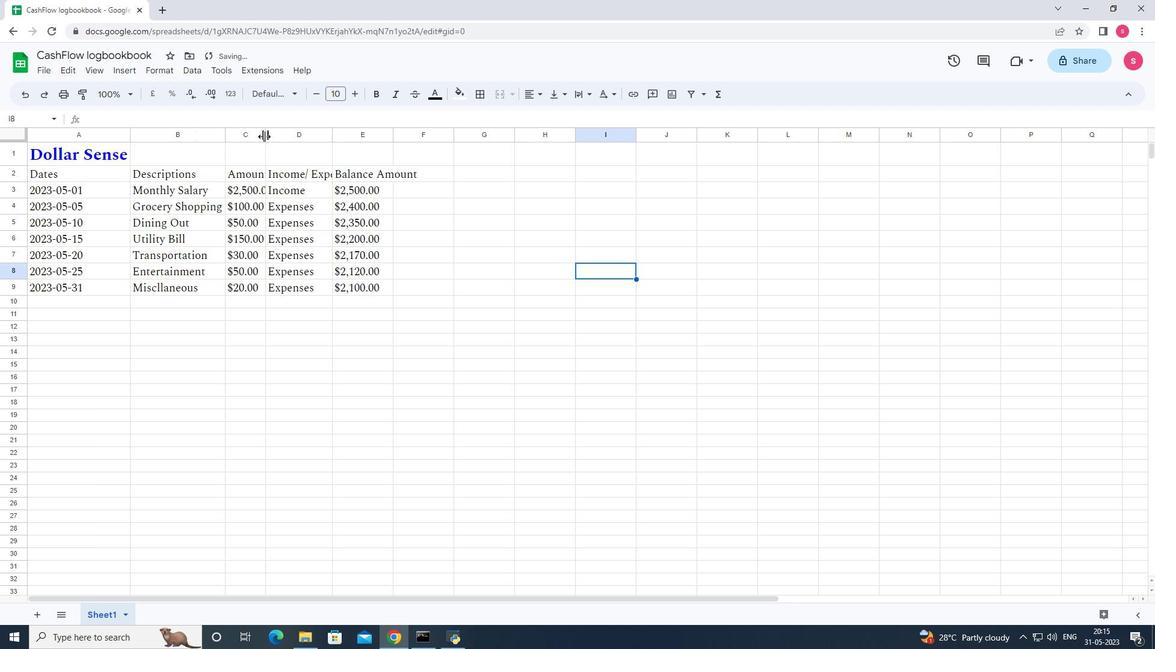 
Action: Mouse moved to (343, 136)
Screenshot: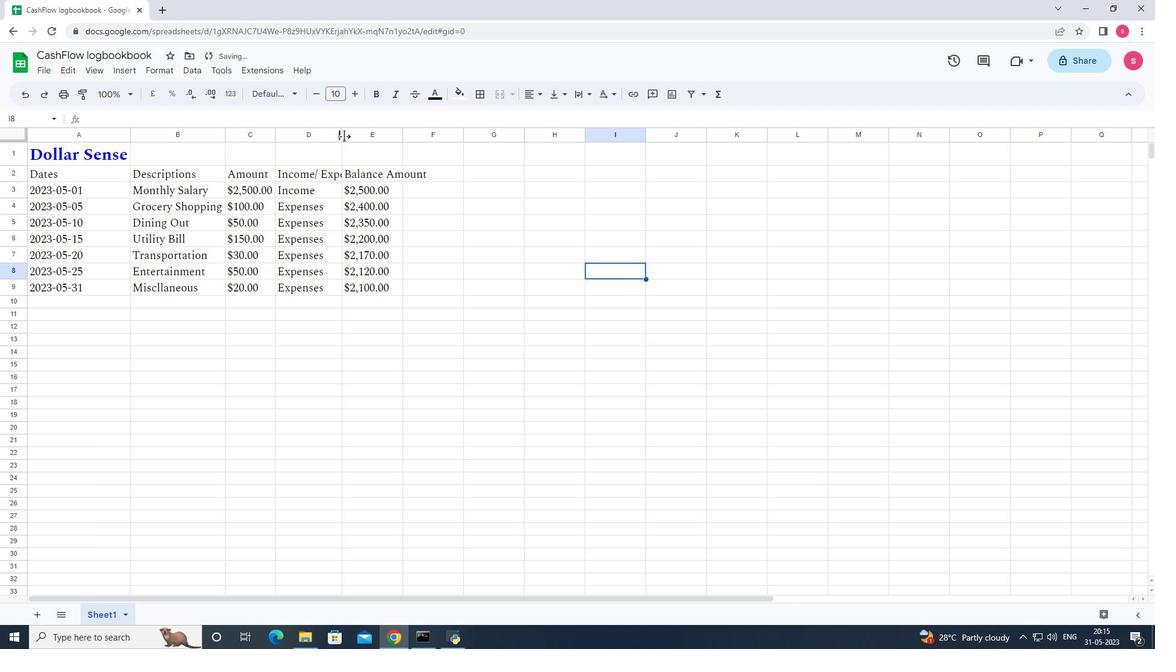 
Action: Mouse pressed left at (343, 136)
Screenshot: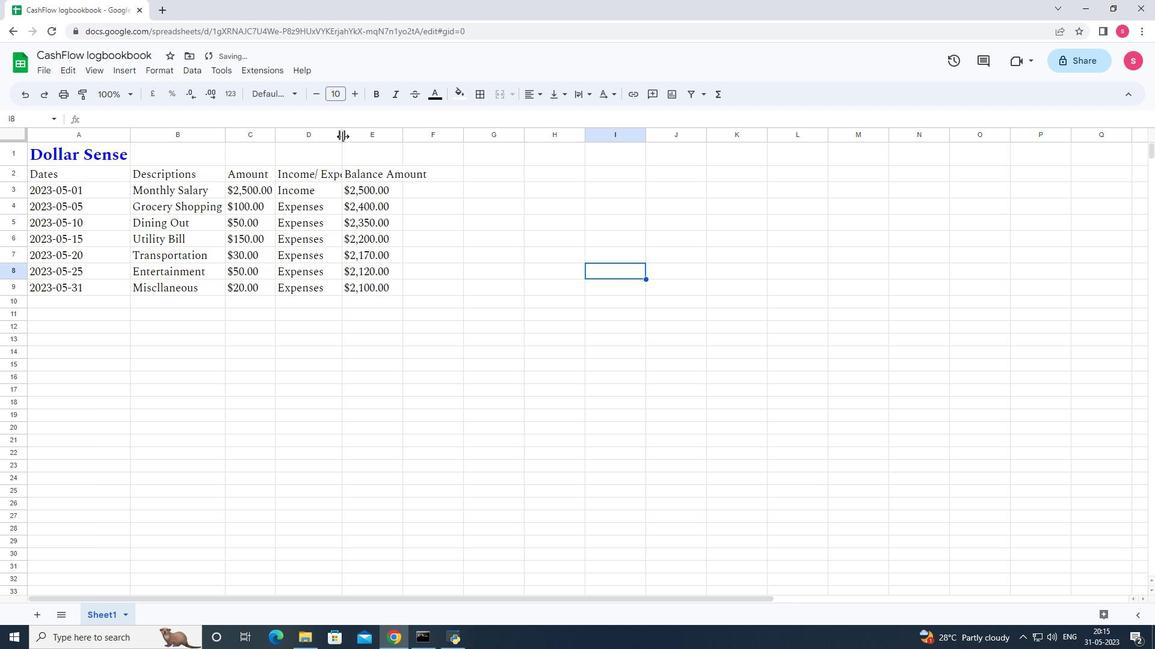 
Action: Mouse pressed left at (343, 136)
Screenshot: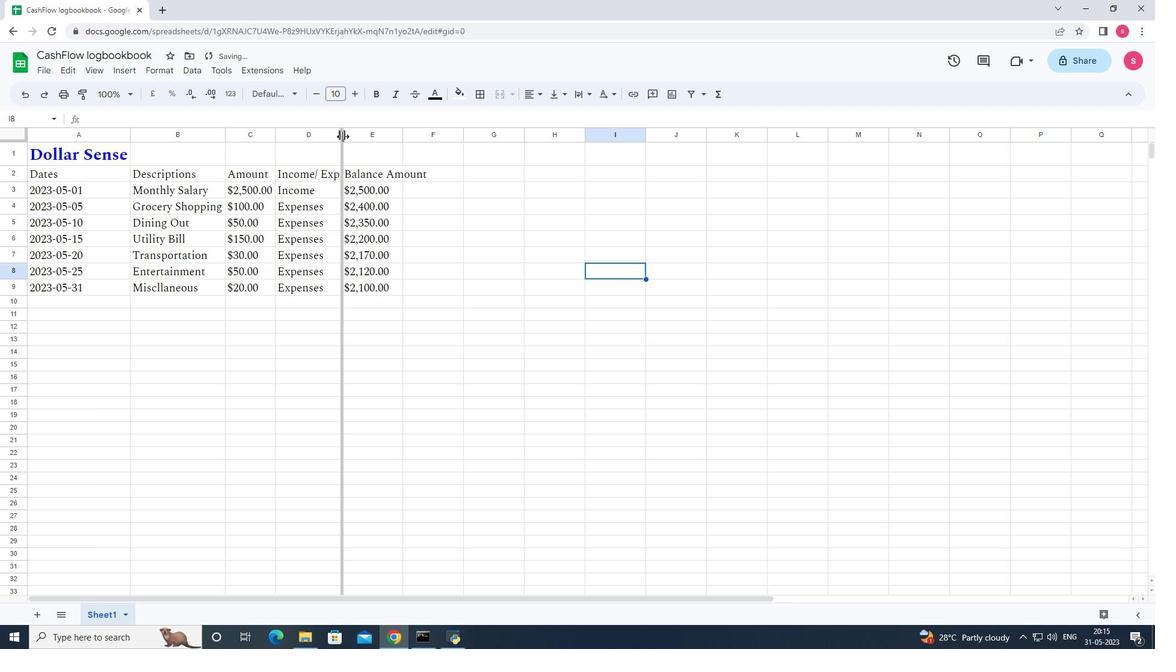 
Action: Mouse moved to (426, 134)
Screenshot: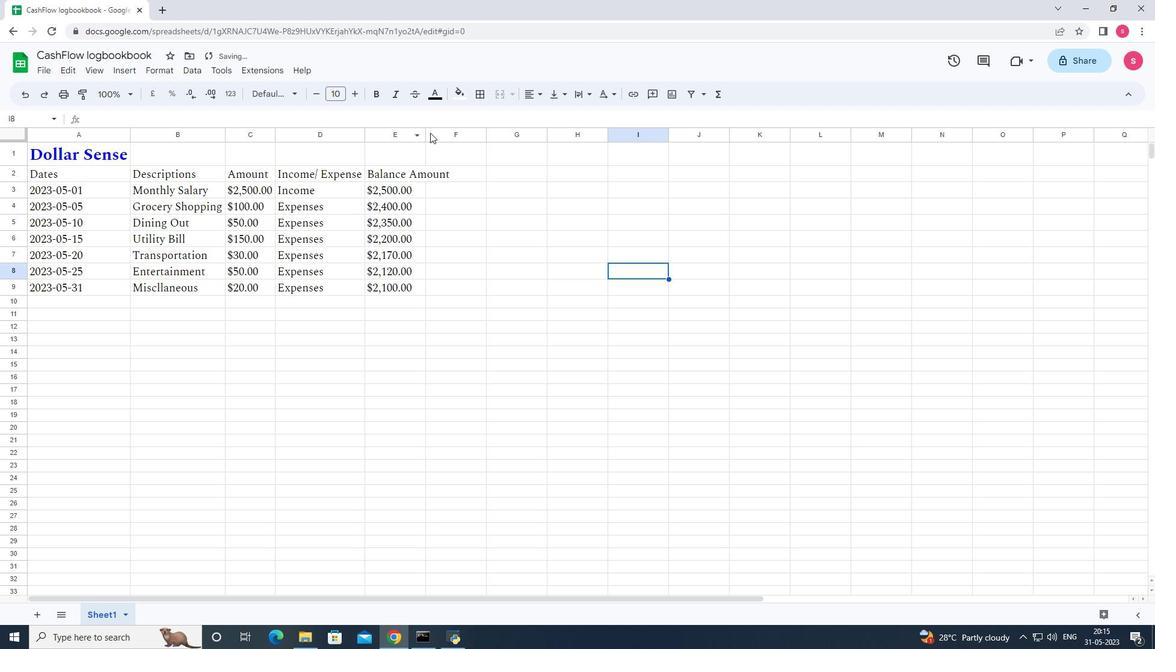 
Action: Mouse pressed left at (426, 134)
Screenshot: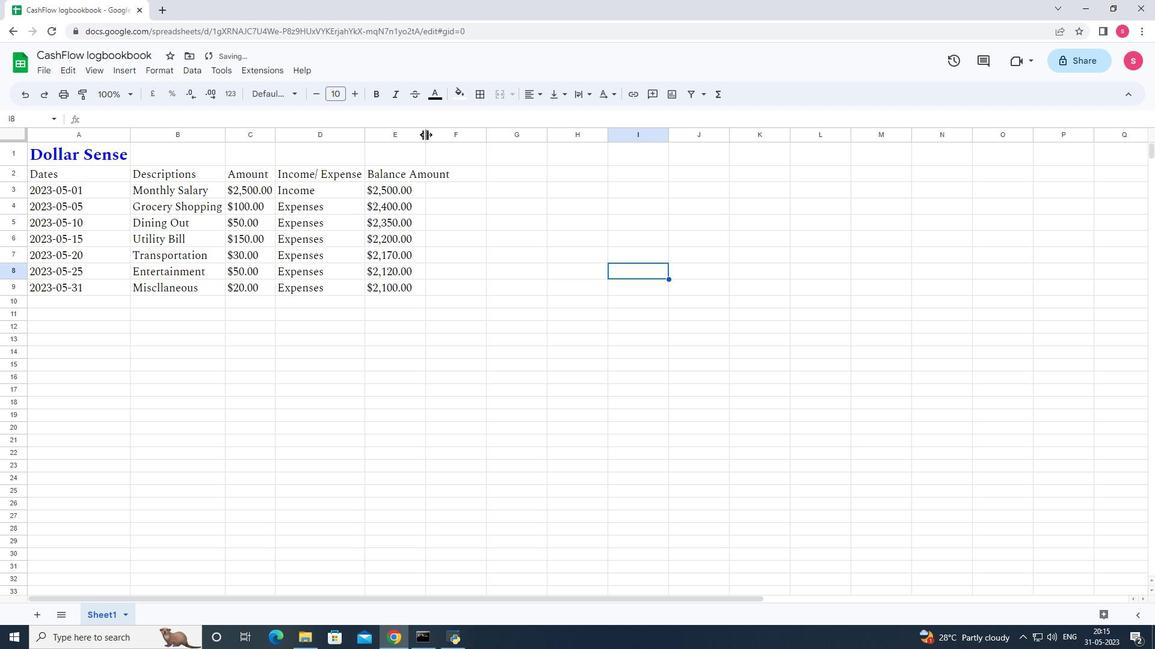 
Action: Mouse pressed left at (426, 134)
Screenshot: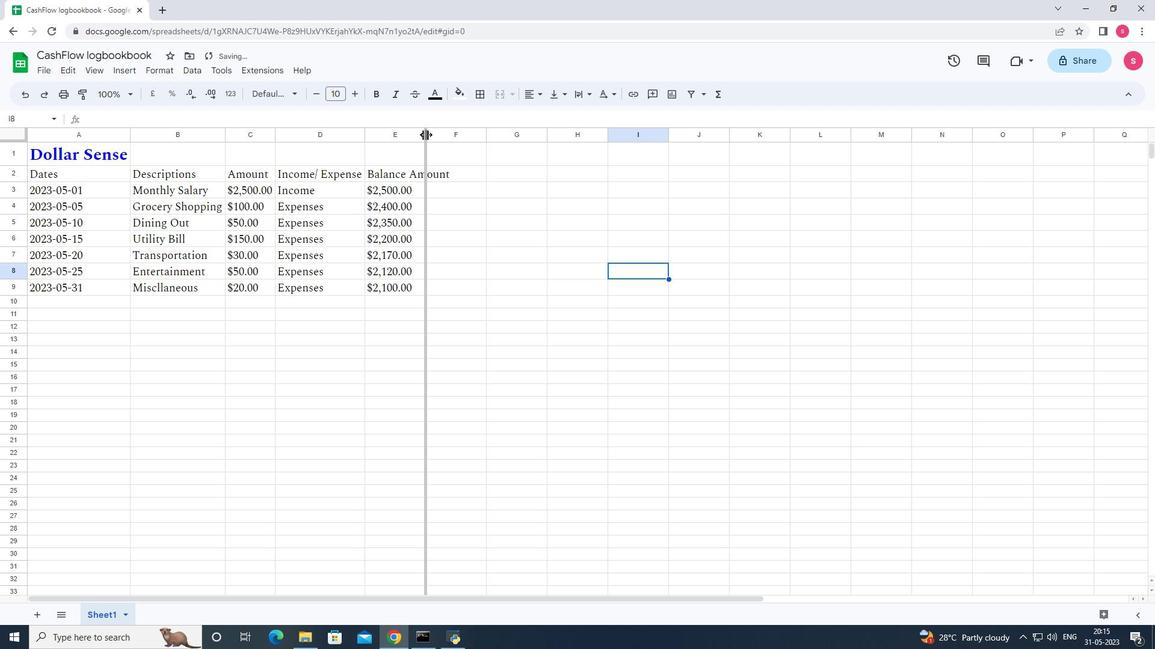 
Action: Mouse moved to (420, 350)
Screenshot: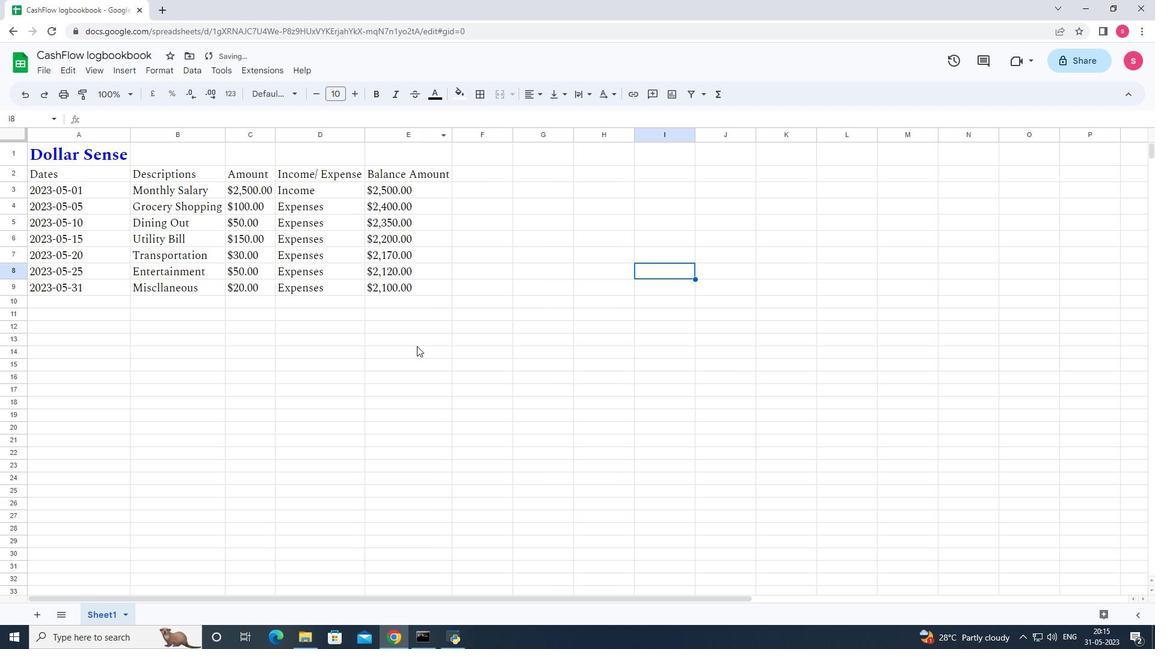 
Action: Key pressed ctrl+S
Screenshot: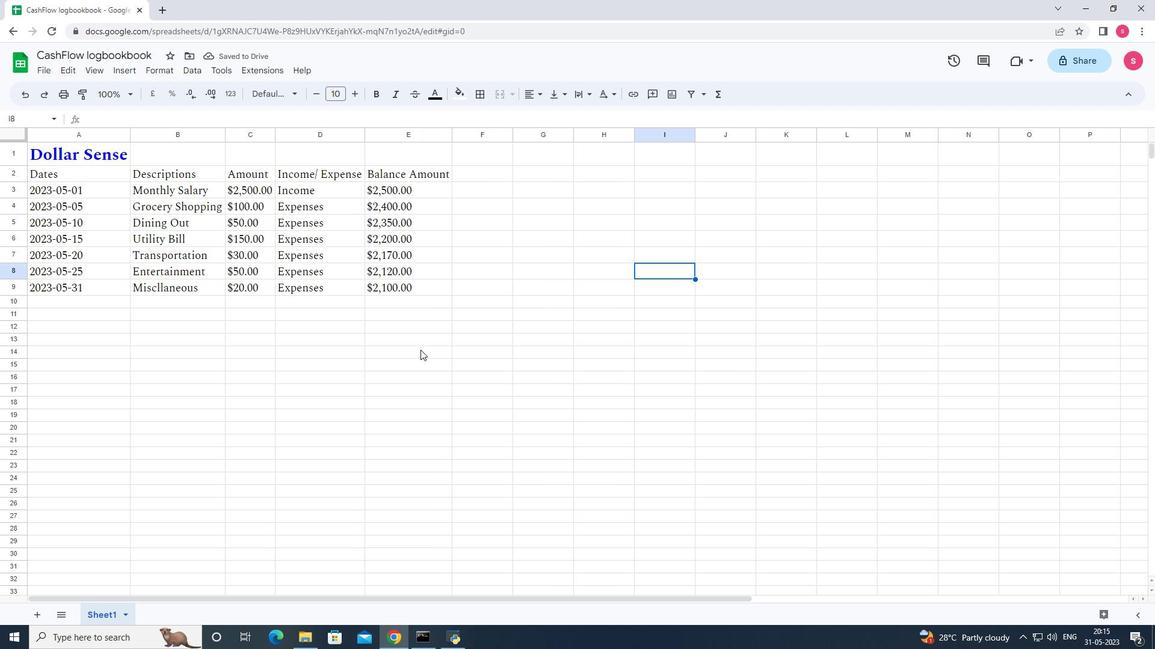 
